 Task: Design visualizations for exploring advanced mathematical equations.
Action: Mouse moved to (127, 55)
Screenshot: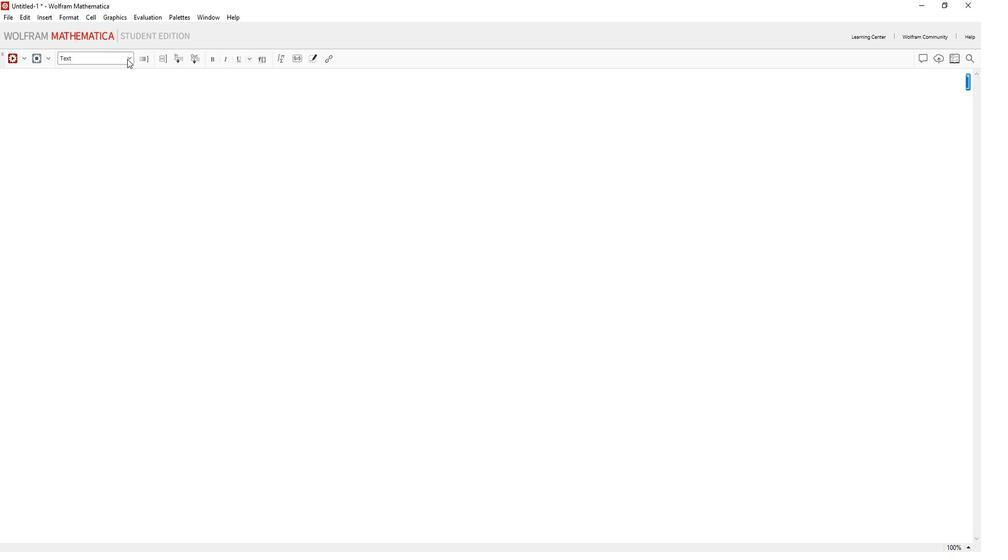
Action: Mouse pressed left at (127, 55)
Screenshot: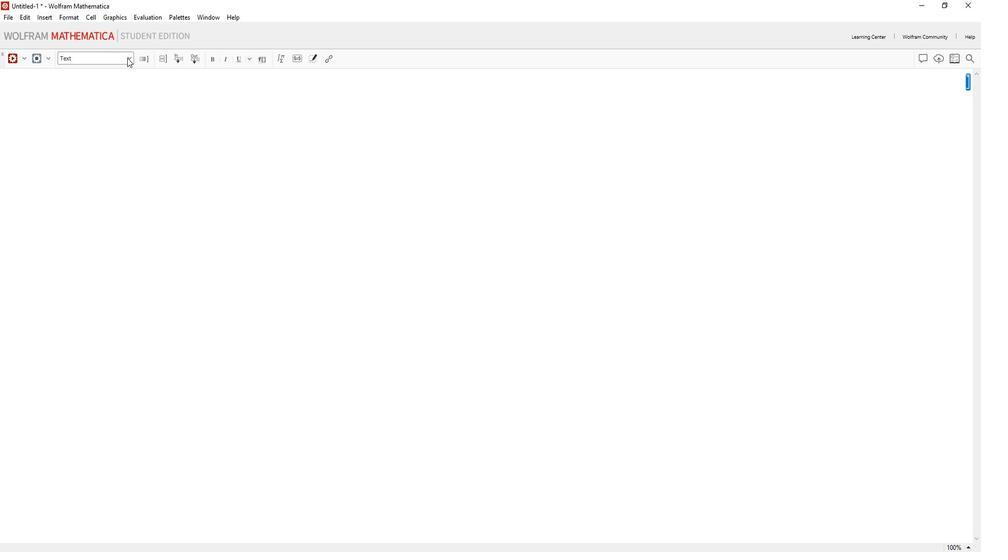 
Action: Mouse moved to (117, 84)
Screenshot: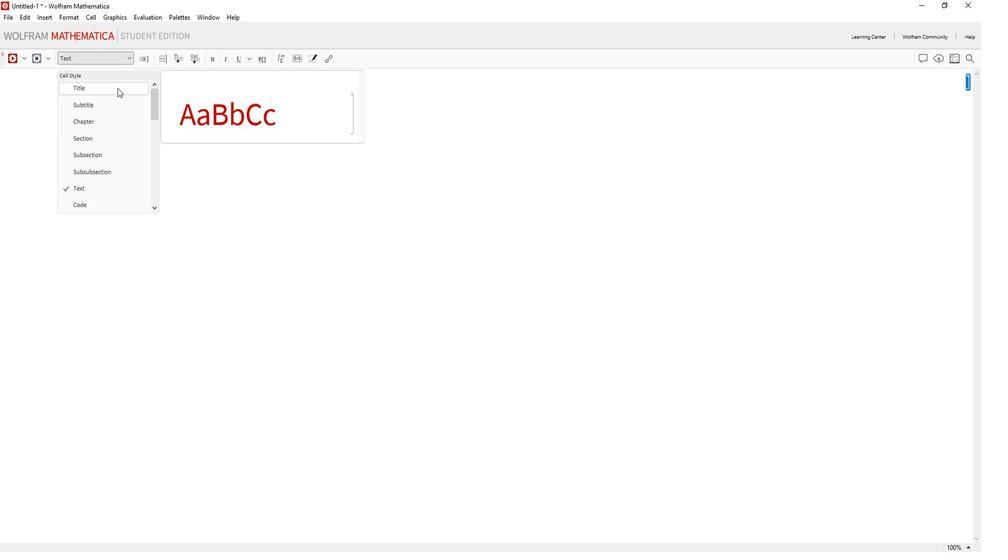 
Action: Mouse pressed left at (117, 84)
Screenshot: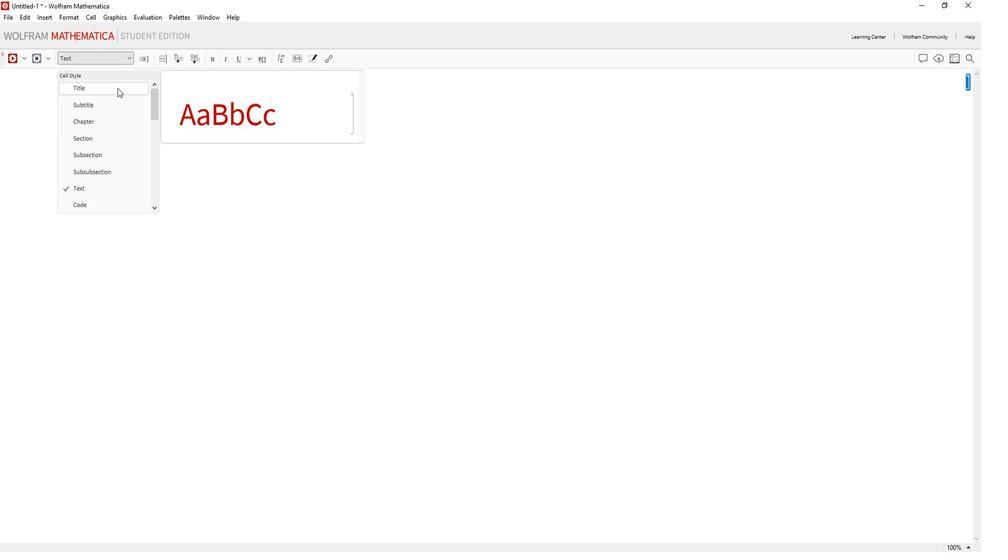 
Action: Mouse moved to (105, 84)
Screenshot: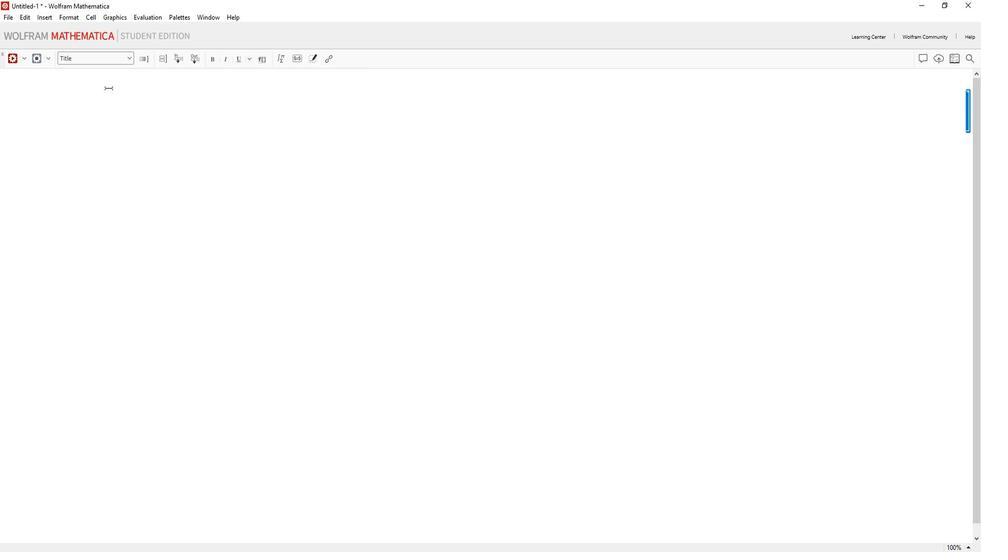 
Action: Mouse pressed left at (105, 84)
Screenshot: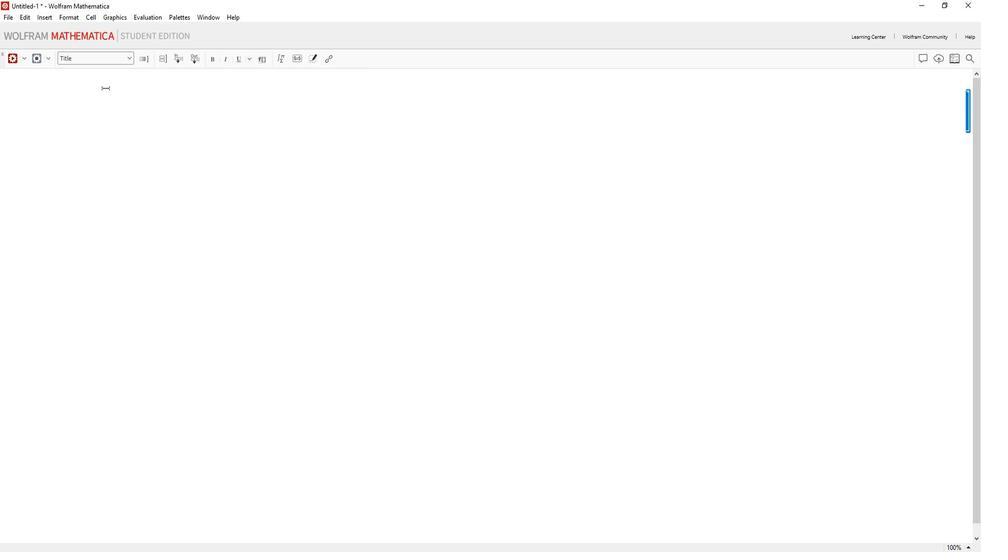 
Action: Mouse moved to (87, 90)
Screenshot: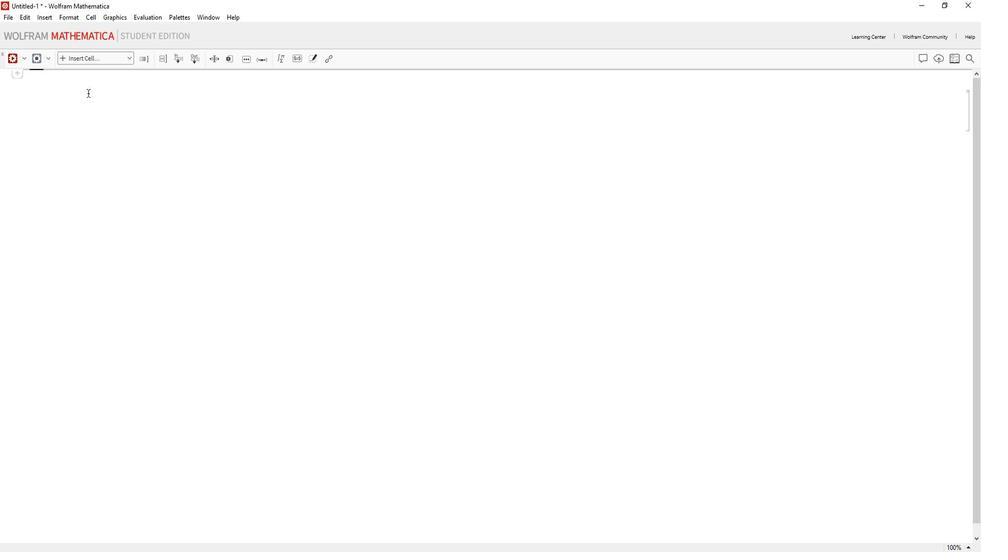 
Action: Mouse pressed left at (87, 90)
Screenshot: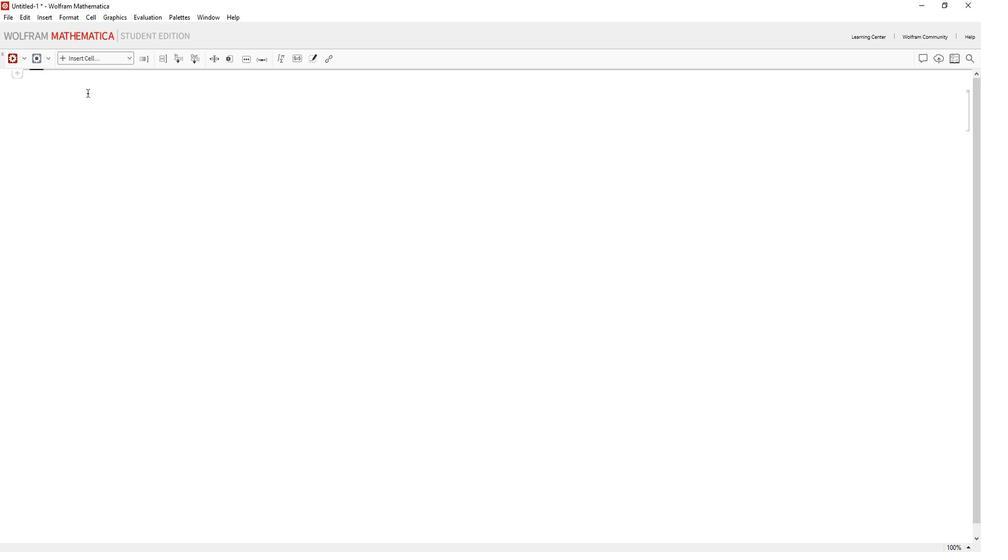 
Action: Key pressed v<Key.caps_lock>ISUALIZATIONS<Key.space>FOR<Key.space><Key.caps_lock>e<Key.caps_lock>XPLORING<Key.space><Key.caps_lock>a<Key.caps_lock>DVANCED<Key.space><Key.caps_lock>m<Key.caps_lock>ATHEMATICAL<Key.space><Key.caps_lock>e<Key.caps_lock>QUATIONS<Key.space>
Screenshot: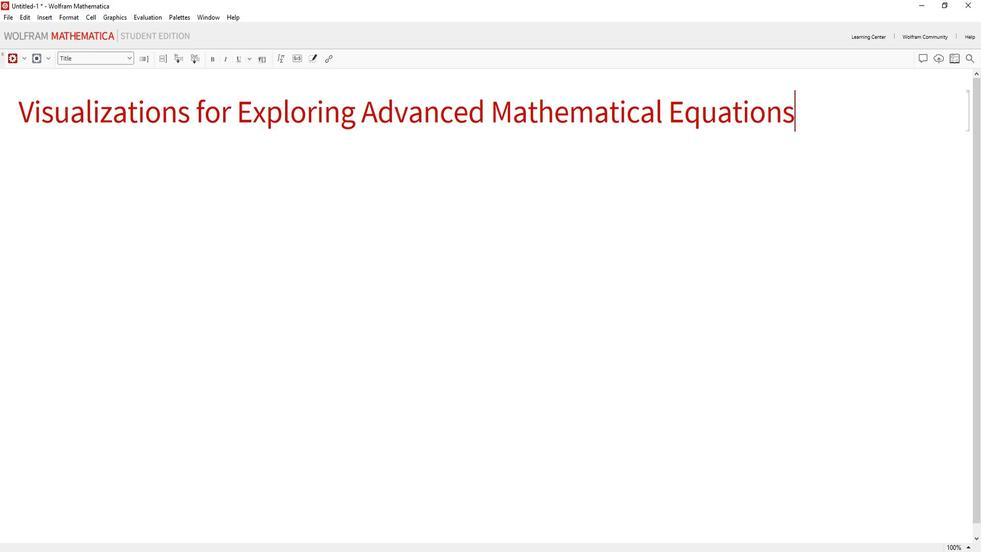 
Action: Mouse moved to (91, 160)
Screenshot: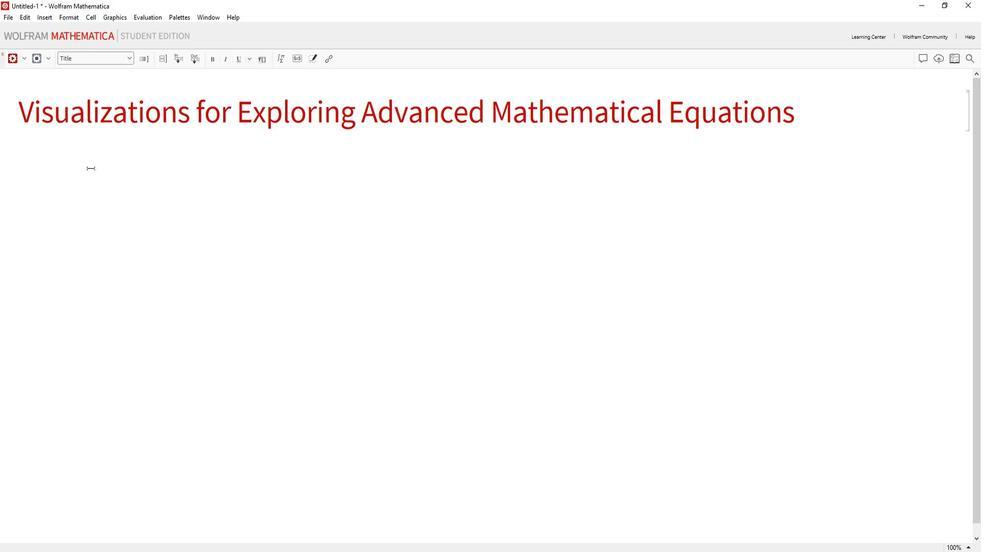 
Action: Mouse pressed left at (91, 160)
Screenshot: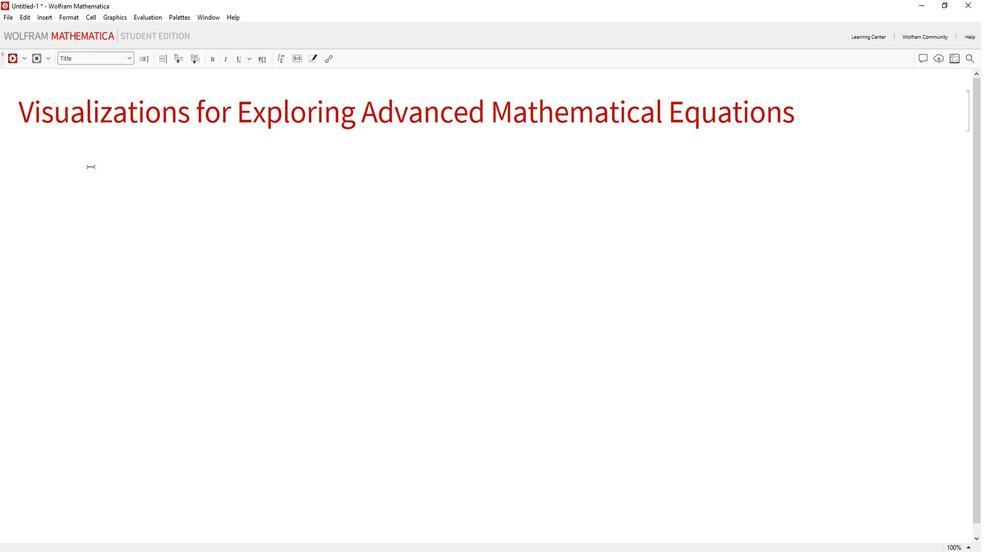 
Action: Mouse moved to (114, 55)
Screenshot: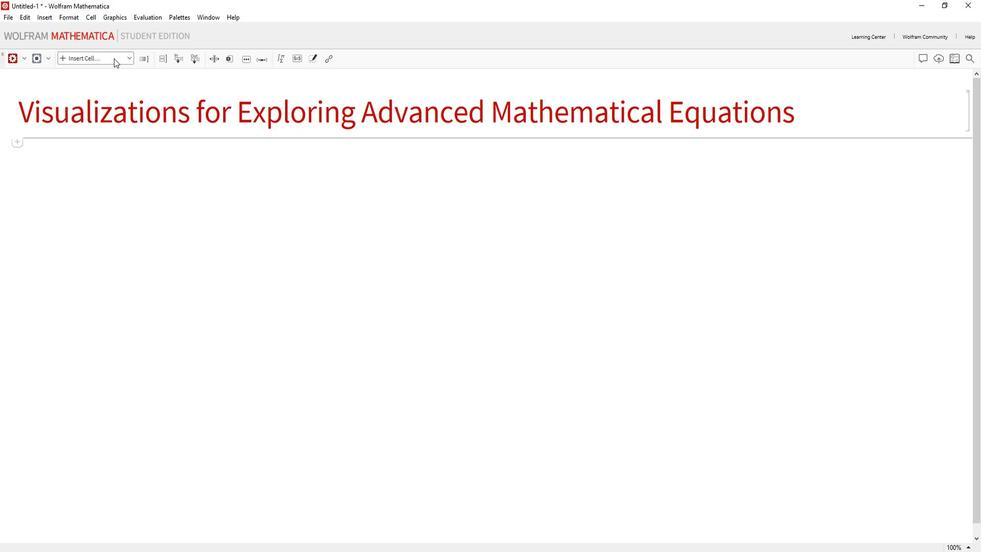 
Action: Mouse pressed left at (114, 55)
Screenshot: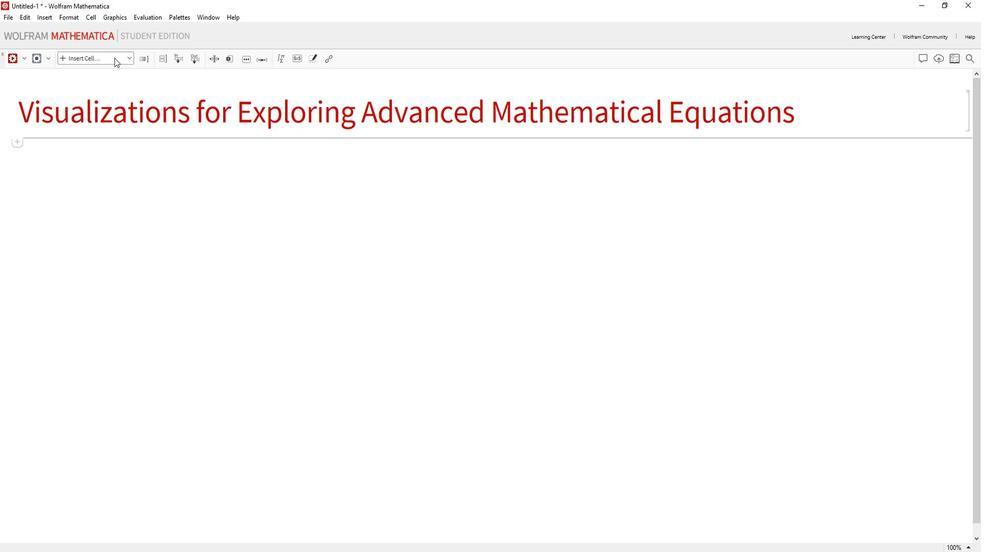 
Action: Mouse moved to (91, 191)
Screenshot: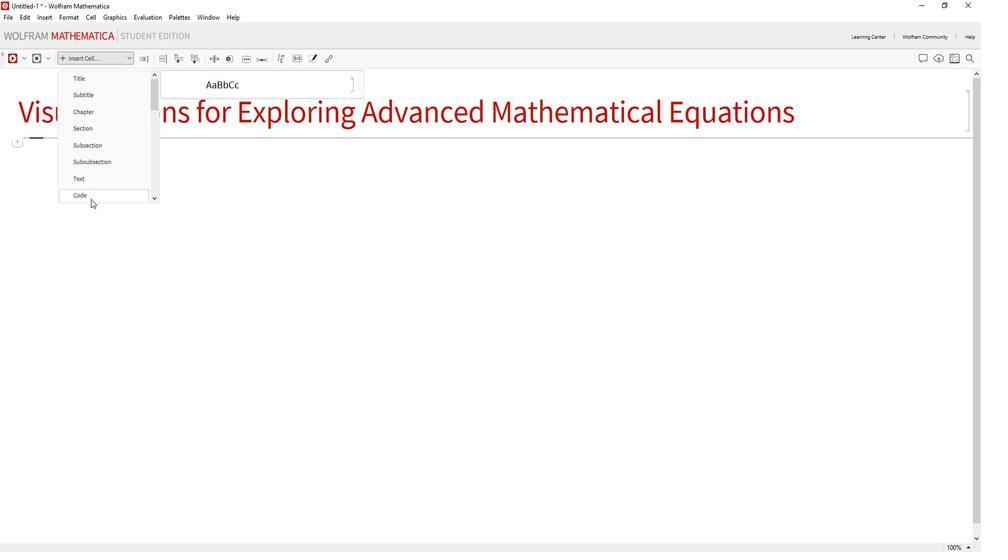 
Action: Mouse pressed left at (91, 191)
Screenshot: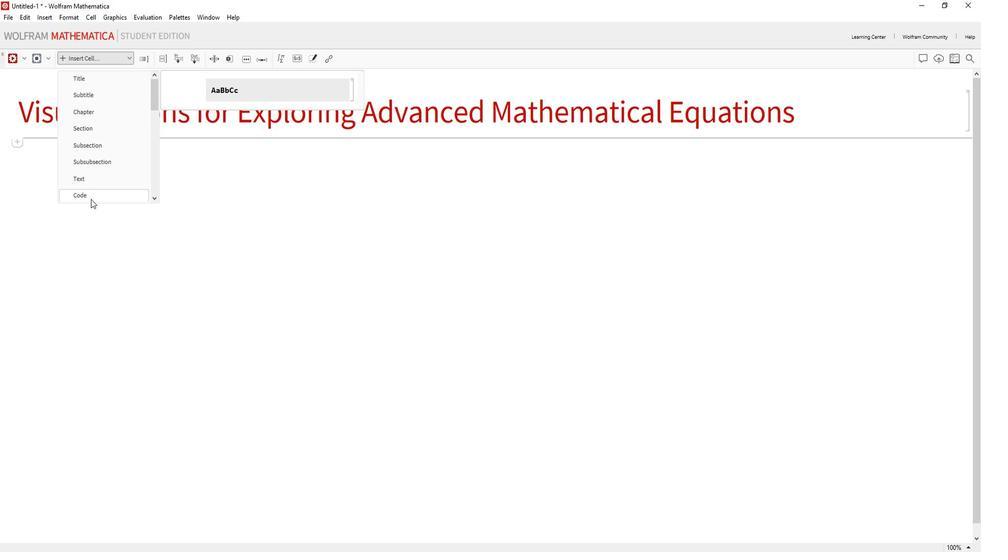 
Action: Mouse moved to (70, 147)
Screenshot: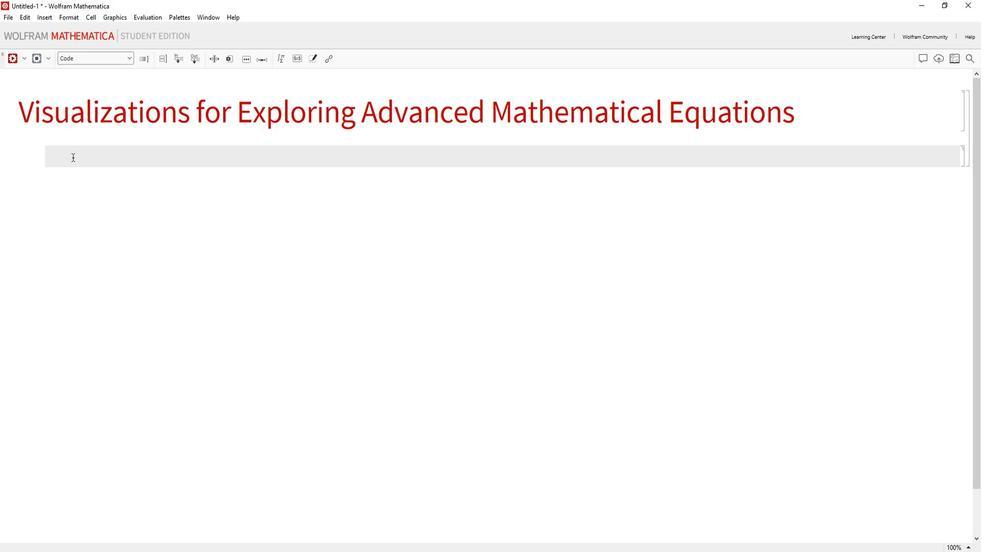 
Action: Key pressed <Key.caps_lock>p<Key.caps_lock>ARAMETRIC<Key.caps_lock>p<Key.caps_lock>LOT[<Key.shift_r>{<Key.caps_lock>s<Key.caps_lock>IN[T],<Key.space><Key.caps_lock>c<Key.caps_lock>OS[T]<Key.right>,<Key.space><Key.shift_r>{T,<Key.space>0,<Key.space>2<Key.space><Key.caps_lock>p<Key.caps_lock>I<Key.right>,<Key.space><Key.enter><Key.caps_lock>p<Key.caps_lock>LOT<Key.caps_lock>s<Key.caps_lock>TYLE<Key.space>-<Key.shift><Key.shift><Key.shift><Key.shift><Key.shift><Key.shift><Key.shift><Key.shift><Key.shift><Key.shift><Key.shift><Key.shift><Key.shift>><Key.space><Key.caps_lock>d<Key.caps_lock>IRECTIVE[<Key.caps_lock>t<Key.caps_lock>HICK,<Key.space><Key.caps_lock>r<Key.caps_lock>ED<Key.right>,<Key.enter><Key.caps_lock>a<Key.caps_lock>XES<Key.caps_lock>l<Key.caps_lock>ABEL<Key.space>-<Key.shift><Key.shift><Key.shift><Key.shift><Key.shift><Key.shift><Key.shift><Key.shift><Key.shift><Key.shift><Key.shift><Key.shift><Key.shift><Key.shift><Key.shift><Key.shift><Key.shift><Key.shift><Key.shift><Key.shift>><Key.space><Key.shift_r>{<Key.shift_r>"X<Key.shift_r>",<Key.space><Key.shift_r>"Y<Key.shift_r>"<Key.shift_r>},<Key.enter><Key.caps_lock>p<Key.caps_lock>LOT<Key.caps_lock>l<Key.caps_lock>ABEL<Key.space>-<Key.shift>><Key.space><Key.shift_r>"<Key.caps_lock>p<Key.caps_lock>ARAMETRIC<Key.space><Key.caps_lock>p<Key.caps_lock>LOT<Key.shift_r>:<Key.space><Key.shift_r>{<Key.caps_lock>s<Key.caps_lock>IN[T],<Key.space><Key.caps_lock>c<Key.caps_lock>OS[T]<Key.shift_r>}<Key.shift_r>"<Key.right><Key.enter><Key.caps_lock>c<Key.caps_lock>ONTOUR<Key.caps_lock>p<Key.caps_lock>LOT[<Key.caps_lock>s<Key.caps_lock>IN[X<Key.shift>^2<Key.space><Key.shift>+<Key.space>Y<Key.shift>^2],<Key.space><Key.shift_r>{X,<Key.space>-3,<Key.space>3<Key.shift_r>},<Key.space><Key.shift_r>{Y,<Key.space>-3,<Key.space>3<Key.shift_r>},<Key.enter><Key.caps_lock>c<Key.caps_lock>ONTOUR<Key.caps_lock>s<Key.caps_lock>HADING<Key.space>-<Key.shift><Key.shift>><Key.space><Key.caps_lock>f<Key.caps_lock>ALSE,<Key.enter><Key.caps_lock>c<Key.caps_lock>ONTOUR<Key.space>-<Key.shift>><Key.space><Key.shift_r>"<Key.caps_lock>r<Key.caps_lock>AINBOW<Key.shift_r>",<Key.enter><Key.caps_lock>p<Key.caps_lock>LOT<Key.caps_lock>l<Key.caps_lock>EGENDS<Key.space>-<Key.shift><Key.shift>><Key.space><Key.caps_lock>a<Key.caps_lock>UTOMATIC,<Key.enter><Key.caps_lock>p<Key.caps_lock>LOT<Key.caps_lock>l<Key.caps_lock>ABEL<Key.space>-<Key.shift>><Key.space><Key.shift_r>"<Key.caps_lock>c<Key.caps_lock>ONTOUR<Key.space><Key.caps_lock>p<Key.caps_lock>LOT<Key.shift_r>:<Key.space><Key.caps_lock>s<Key.caps_lock>IN[X<Key.shift>^2<Key.space><Key.shift>+<Key.space>Y<Key.shift>^2]<Key.shift_r>"]<Key.enter><Key.caps_lock>p<Key.caps_lock>LOT3<Key.caps_lock>d[<Key.caps_lock>S<Key.caps_lock>in[<Key.backspace><Key.backspace><Key.backspace><Key.backspace>s<Key.caps_lock>IN[X<Key.space><Key.shift>+<Key.space>Y<Key.shift>^2],<Key.space><Key.shift_r><Key.shift_r><Key.shift_r><Key.shift_r>{X,<Key.space>-3,<Key.space>3<Key.shift_r>},<Key.space><Key.shift_r><Key.shift_r>{Y,<Key.space>0<Key.backspace>-2,<Key.space>2<Key.shift_r>]]<Key.backspace><Key.backspace><Key.right>,<Key.enter><Key.caps_lock>m<Key.caps_lock>ESH<Key.caps_lock>f<Key.caps_lock>UNCTIONS<Key.space>-<Key.shift><Key.shift><Key.shift><Key.shift><Key.shift><Key.shift><Key.shift><Key.shift>><Key.space><Key.shift_r>{<Key.shift>#3<Key.space><Key.shift>&<Key.shift_r>},<Key.enter><Key.caps_lock>m<Key.caps_lock>ESH<Key.caps_lock>s<Key.caps_lock>TYLE<Key.space><Key.shift>-<Key.shift>><Key.space><Key.shift_r><Key.shift_r><Key.shift_r><Key.shift_r><Key.shift_r><Key.shift_r><Key.shift_r>{<Key.shift_r>{<Key.caps_lock>t<Key.caps_lock>HICK,<Key.space><Key.caps_lock>r<Key.caps_lock>ED<Key.right><Key.right>,<Key.enter><Key.caps_lock>c<Key.caps_lock>OLOR<Key.caps_lock>f<Key.caps_lock>UNCTION<Key.space>-<Key.shift>><Key.space><Key.shift_r>"<Key.caps_lock>t<Key.caps_lock>EMPERATURE<Key.caps_lock>m<Key.caps_lock>AP<Key.shift_r>",<Key.enter><Key.caps_lock>p<Key.caps_lock>LOT<Key.caps_lock>l<Key.caps_lock>ABEL<Key.space><Key.shift>-<Key.shift>><Key.space><Key.shift_r>"3<Key.caps_lock>d<Key.space>p<Key.caps_lock>L<Key.caps_lock>ot<Key.shift_r>:<Key.space><Key.caps_lock>S<Key.backspace><Key.caps_lock>s<Key.caps_lock>IN[X<Key.space><Key.shift>+<Key.space>Y<Key.shift>^2]<Key.shift_r>"]<Key.enter><Key.caps_lock>v<Key.caps_lock>ECTOR<Key.caps_lock>p<Key.caps_lock>LOT[<Key.shift_r>{Y,<Key.space>-X<Key.shift_r>},<Key.space><Key.shift_r>{X,<Key.space>-3,<Key.space>3<Key.shift_r>},<Key.space><Key.shift_r>{Y,<Key.space>-3,<Key.space>3<Key.shift_r>},<Key.enter><Key.caps_lock>v<Key.caps_lock>ECTOR<Key.caps_lock>s<Key.caps_lock>TYLE<Key.space>-<Key.shift>><Key.space><Key.caps_lock>r<Key.caps_lock>ED,<Key.space><Key.enter><Key.caps_lock>v<Key.caps_lock>ECTOR<Key.caps_lock>s<Key.caps_lock>CALE<Key.space>-<Key.shift>><Key.space><Key.caps_lock>s<Key.caps_lock>MALL,<Key.space><Key.enter><Key.caps_lock>v<Key.caps_lock>ECTOR<Key.caps_lock>p<Key.caps_lock>OINT<Key.space>-<Key.shift>><Key.space>15,<Key.space><Key.enter><Key.caps_lock>p<Key.caps_lock>LOT<Key.caps_lock>l<Key.caps_lock>ABEL<Key.space>-<Key.shift>><Key.space><Key.shift_r>"<Key.caps_lock>v<Key.caps_lock>ECTOR<Key.space><Key.caps_lock>p<Key.caps_lock>LOT<Key.shift_r>:<Key.space><Key.shift_r>{Y,<Key.space>-X<Key.shift_r>}<Key.shift_r>"]<Key.space>
Screenshot: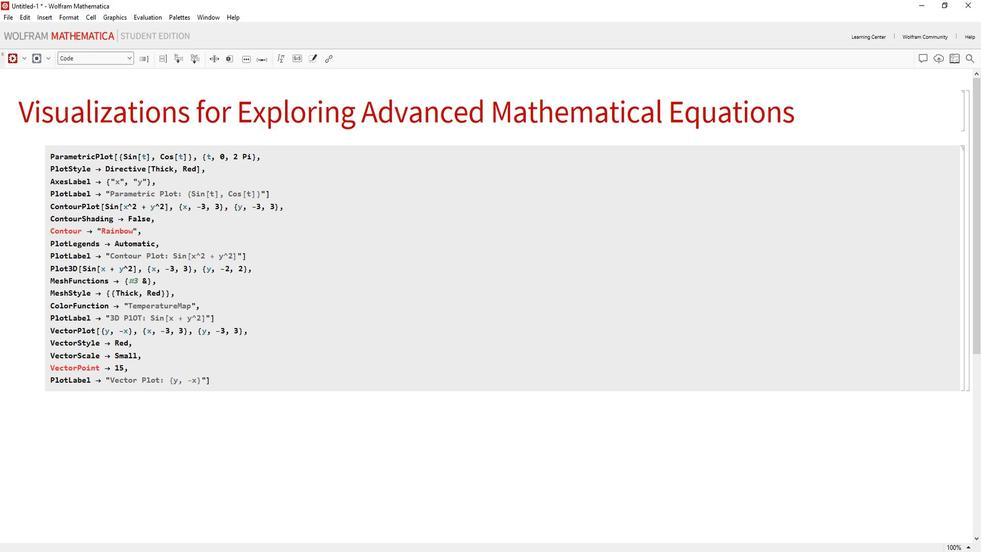 
Action: Mouse moved to (157, 214)
Screenshot: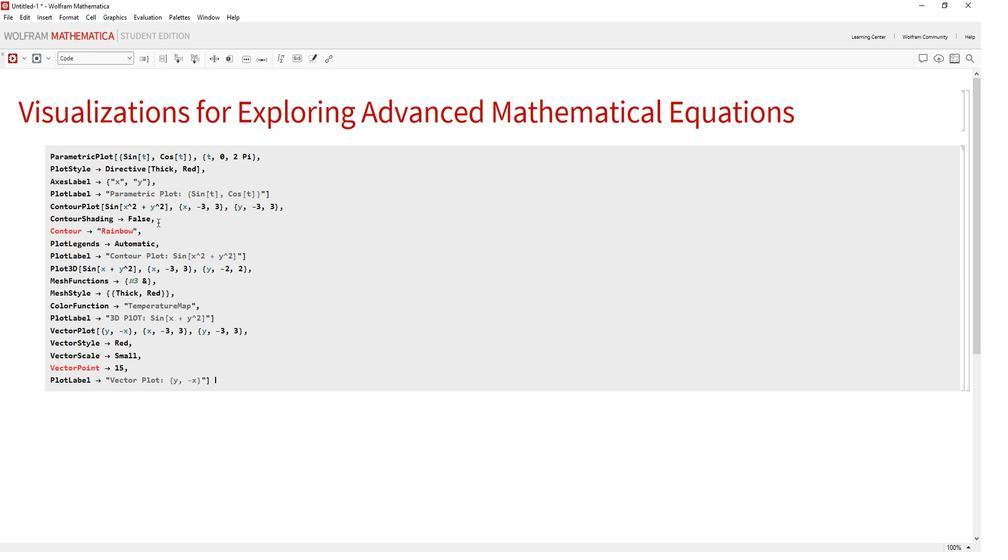 
Action: Mouse pressed left at (157, 214)
Screenshot: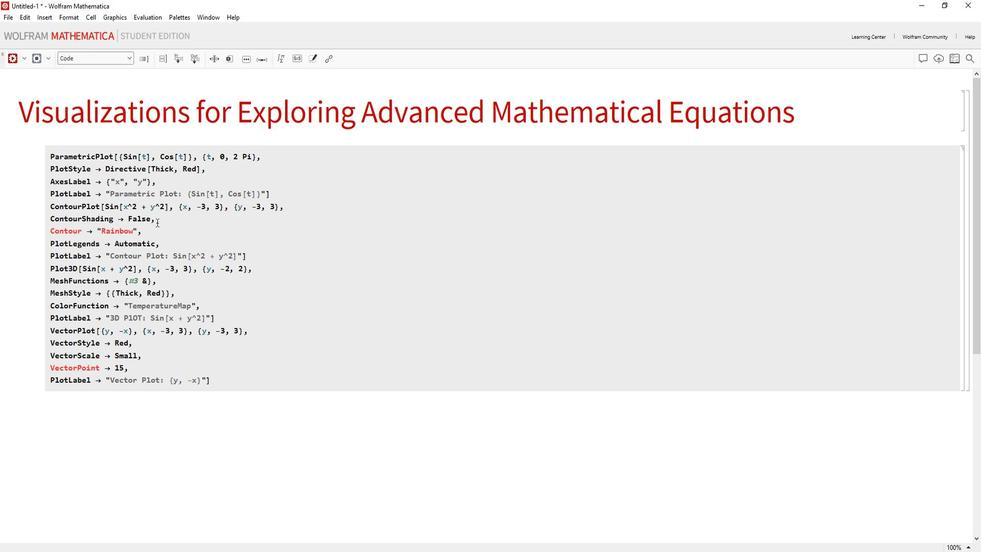 
Action: Mouse moved to (157, 214)
Screenshot: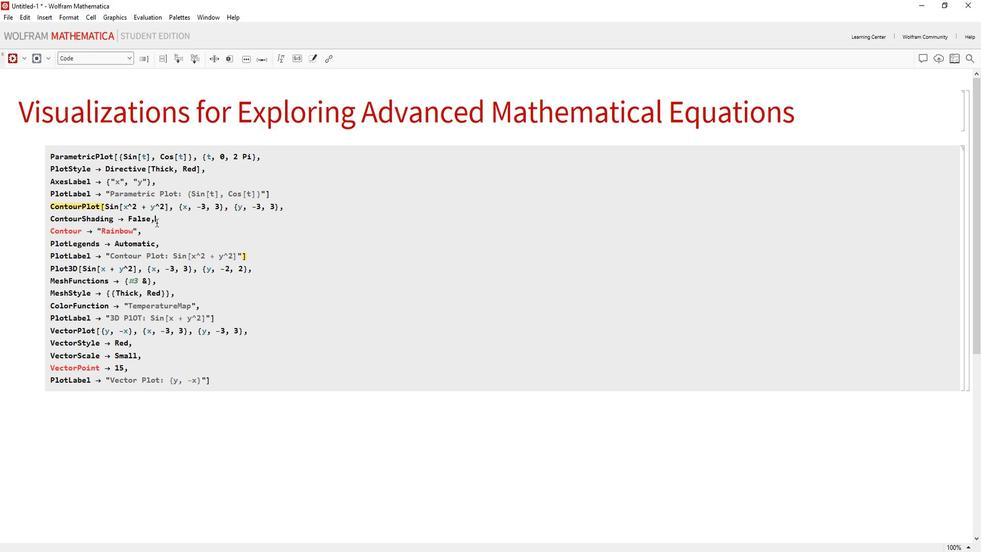 
Action: Key pressed <Key.enter><Key.caps_lock>c<Key.caps_lock>OUNTER<Key.backspace><Key.backspace>OURS<Key.space>-<Key.shift>><Key.space>20,
Screenshot: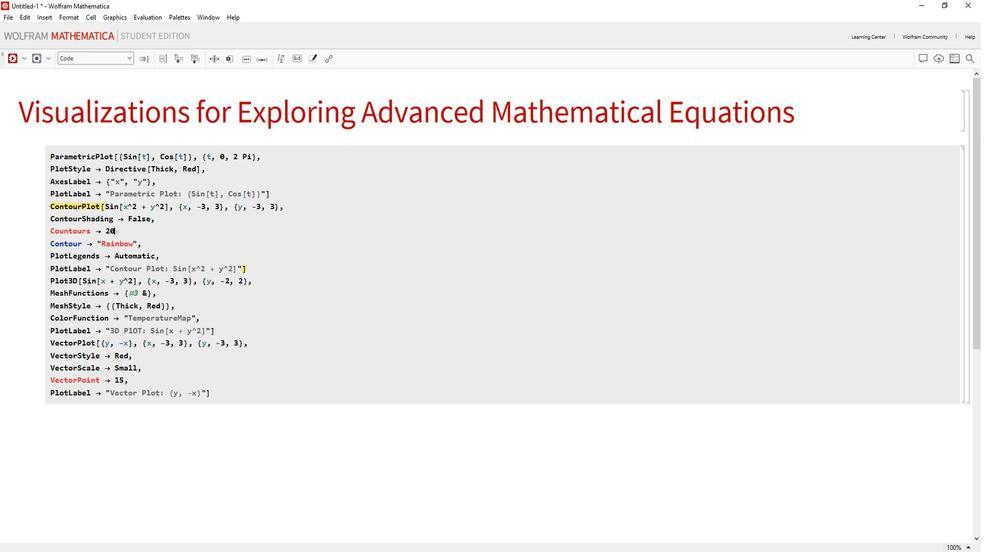 
Action: Mouse moved to (64, 223)
Screenshot: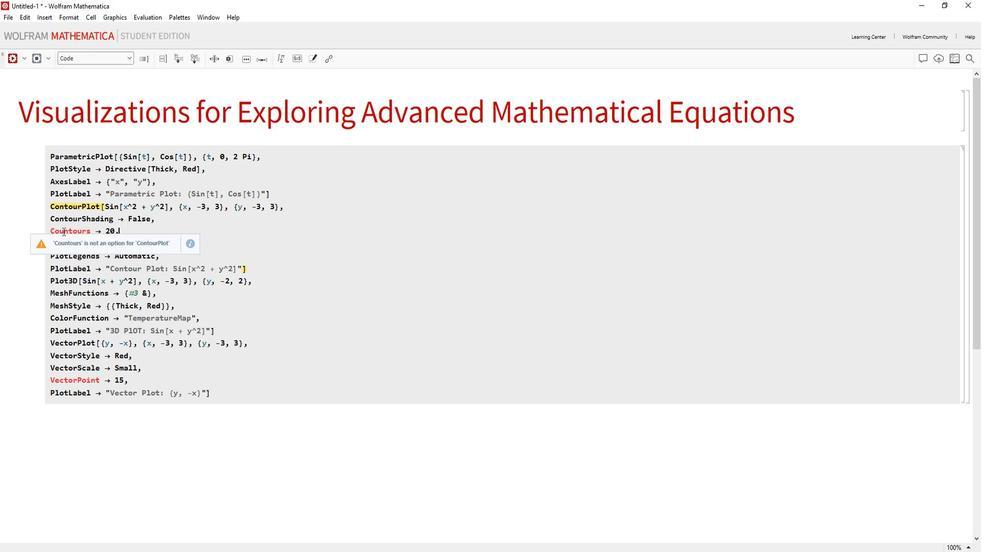 
Action: Mouse pressed left at (64, 223)
Screenshot: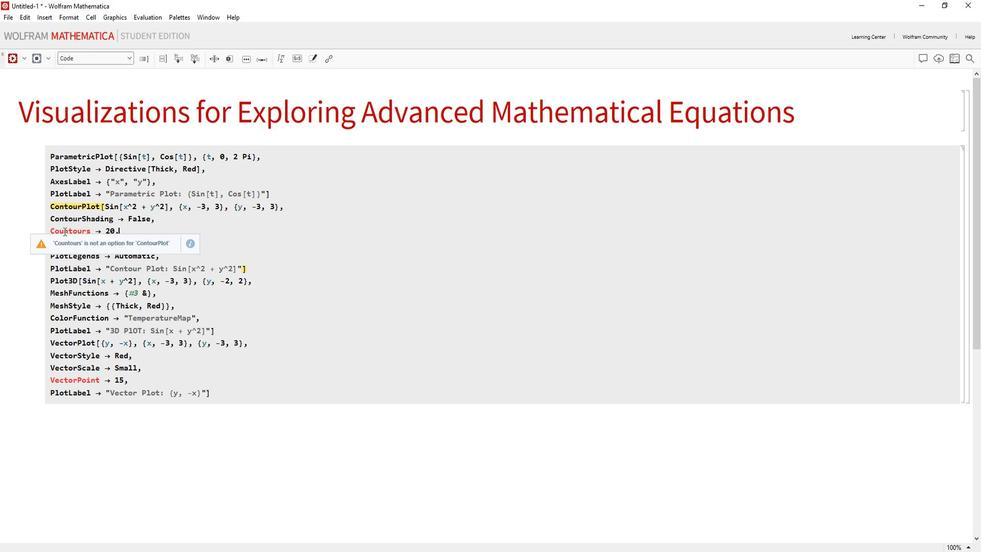 
Action: Mouse moved to (64, 223)
Screenshot: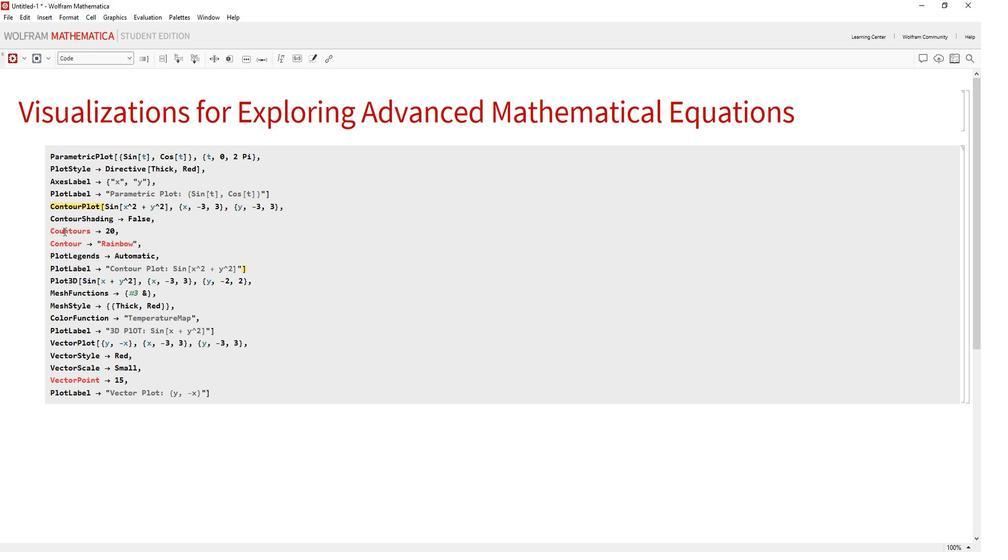 
Action: Key pressed <Key.backspace>
Screenshot: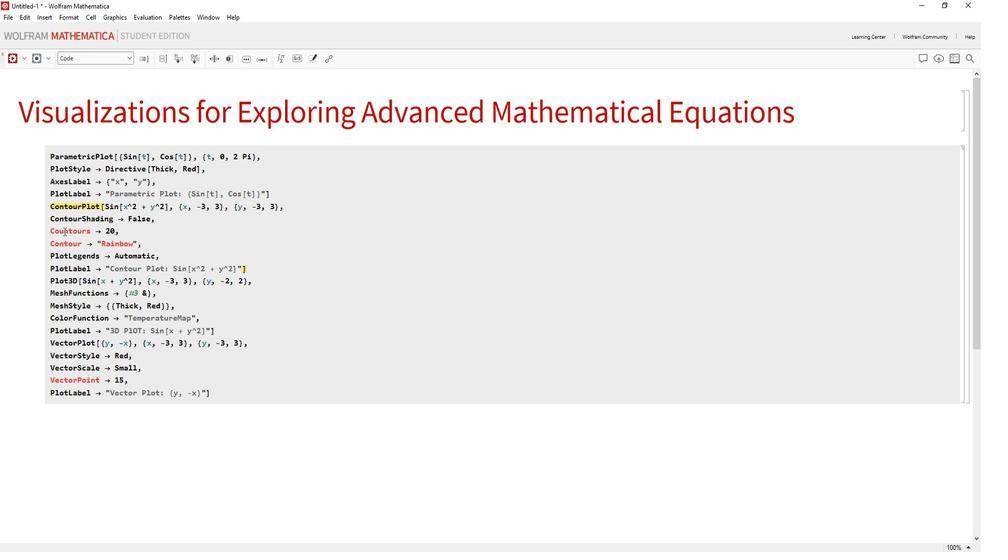 
Action: Mouse moved to (83, 235)
Screenshot: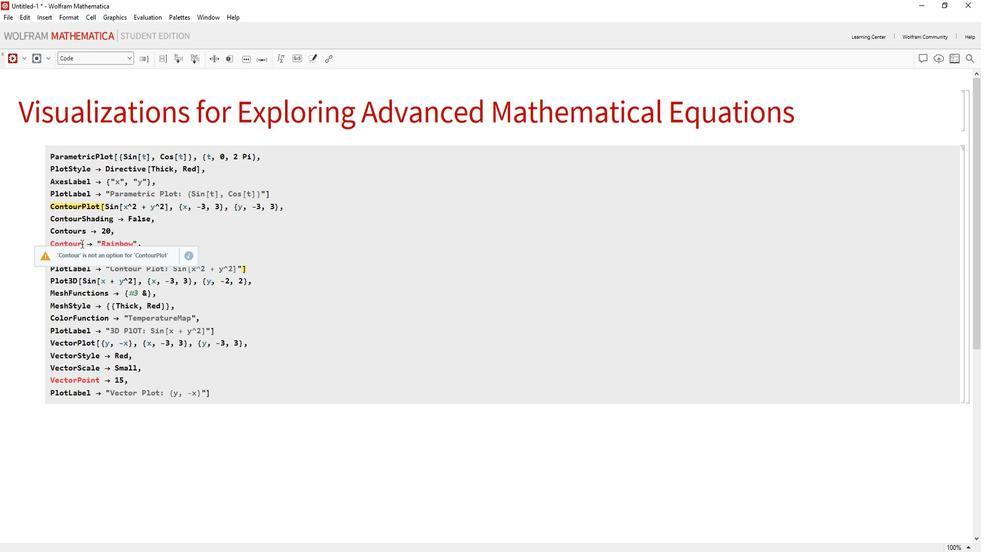 
Action: Mouse pressed left at (83, 235)
Screenshot: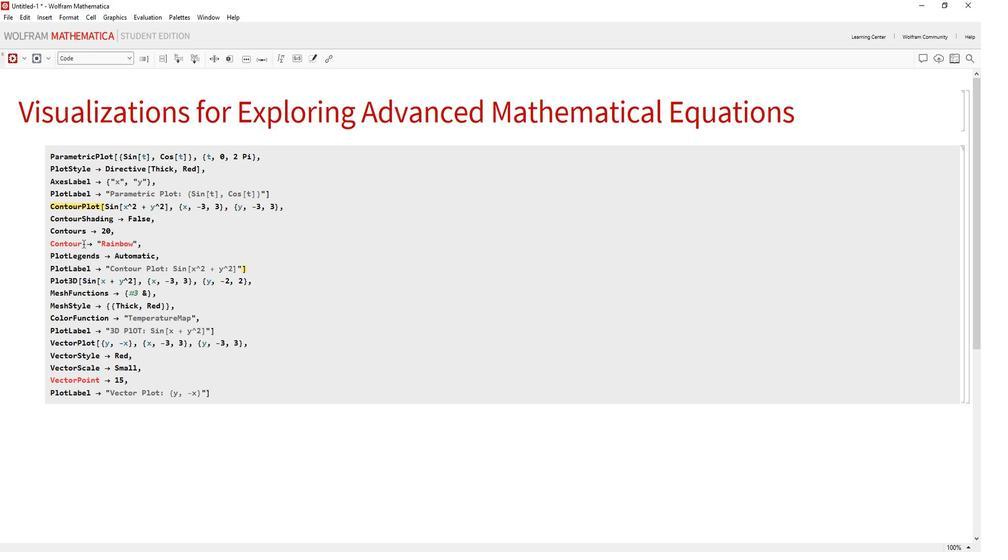 
Action: Key pressed <Key.backspace><Key.backspace><Key.backspace><Key.backspace><Key.backspace>LOR<Key.caps_lock>f<Key.caps_lock>UNCTION
Screenshot: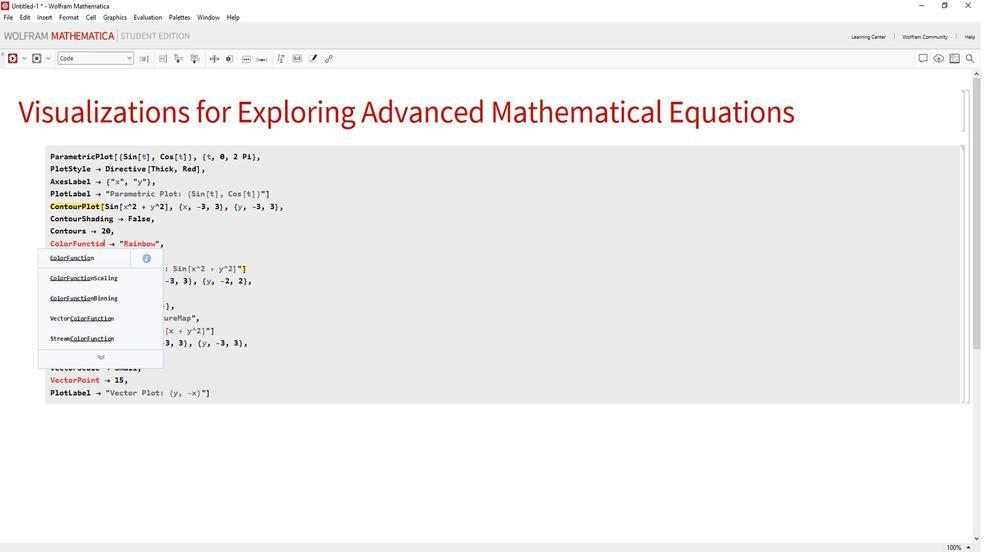 
Action: Mouse moved to (180, 237)
Screenshot: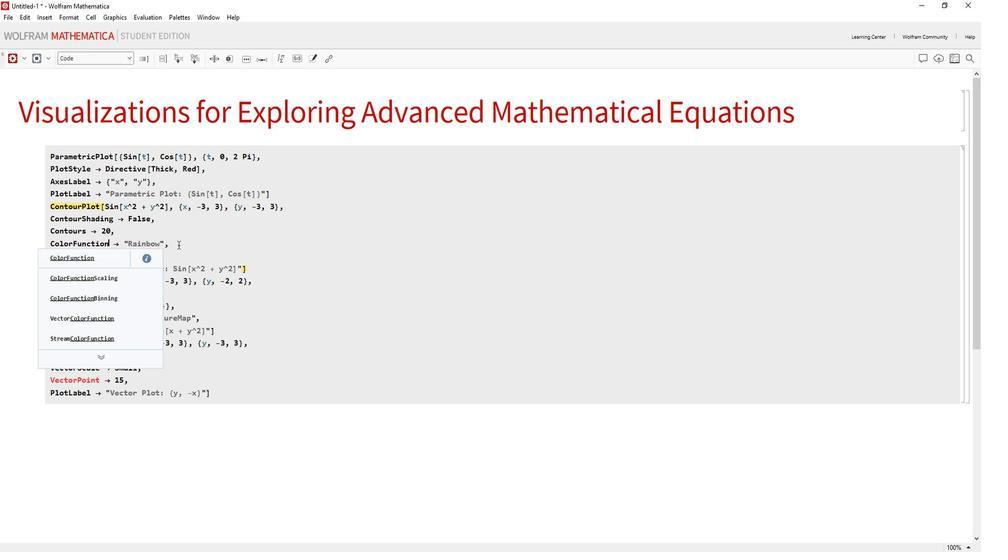
Action: Mouse pressed left at (180, 237)
Screenshot: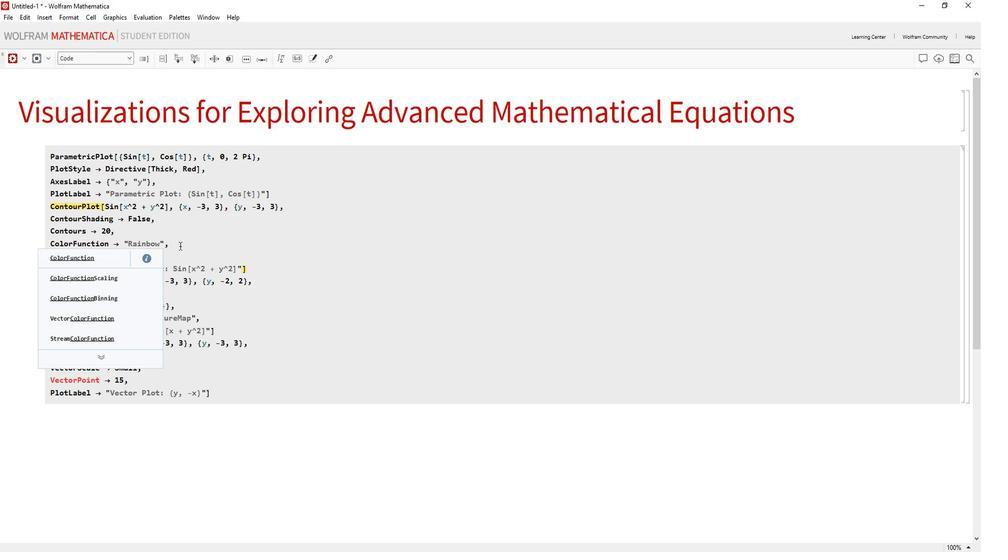 
Action: Mouse moved to (102, 365)
Screenshot: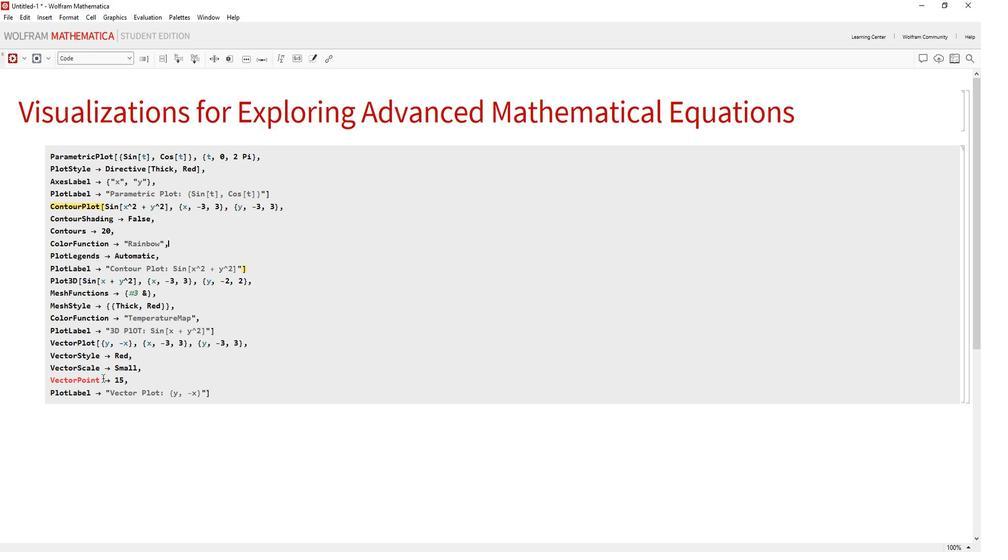 
Action: Mouse pressed left at (102, 365)
Screenshot: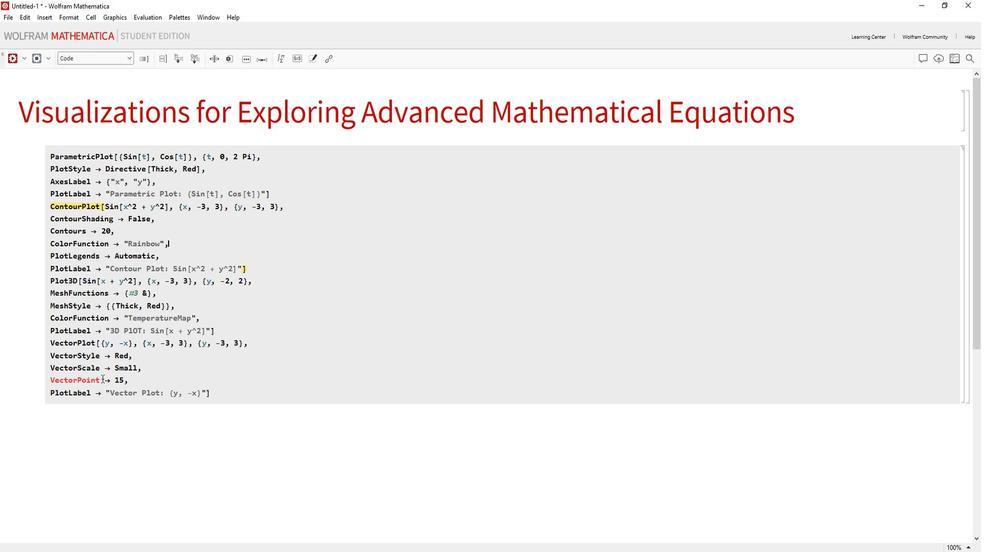
Action: Mouse moved to (103, 366)
Screenshot: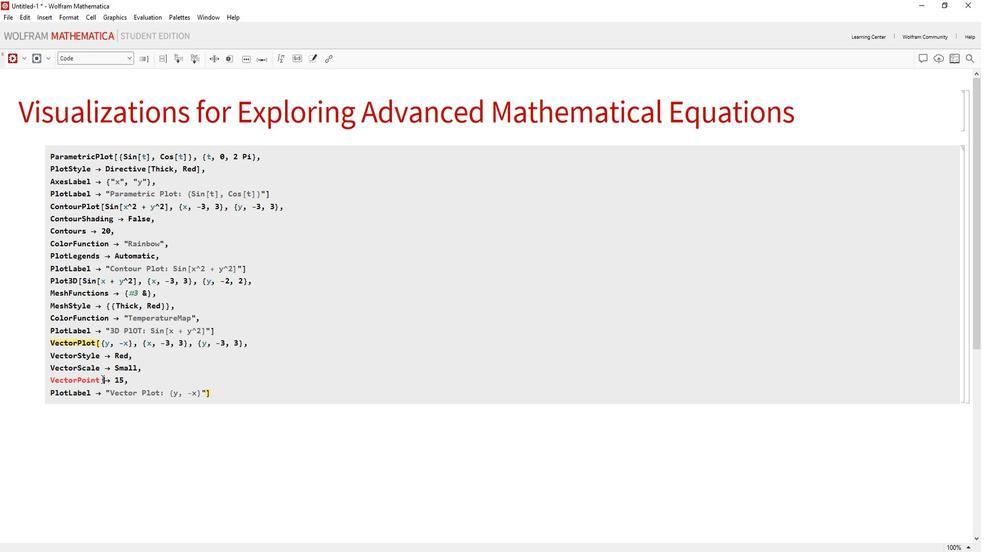 
Action: Key pressed <Key.backspace>S<Key.space>
Screenshot: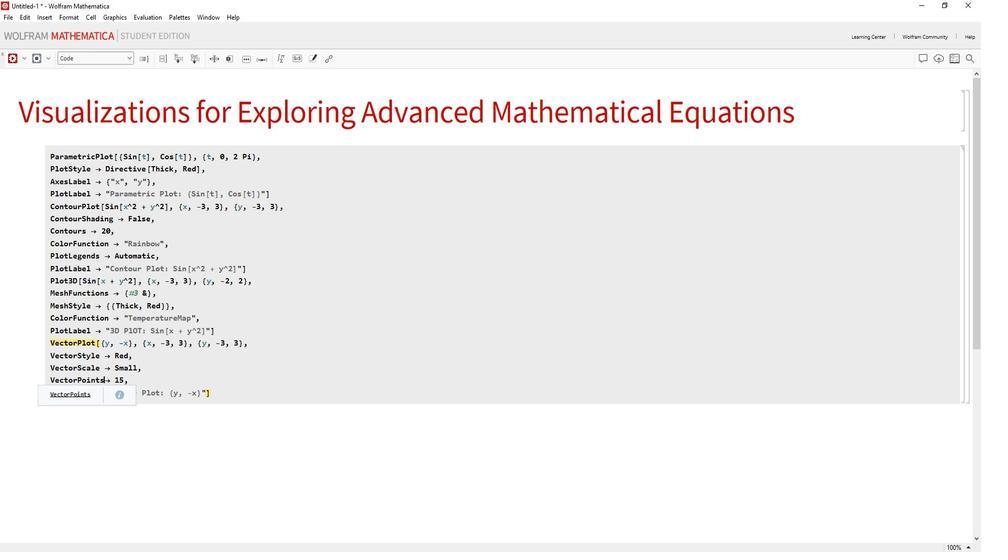 
Action: Mouse moved to (142, 368)
Screenshot: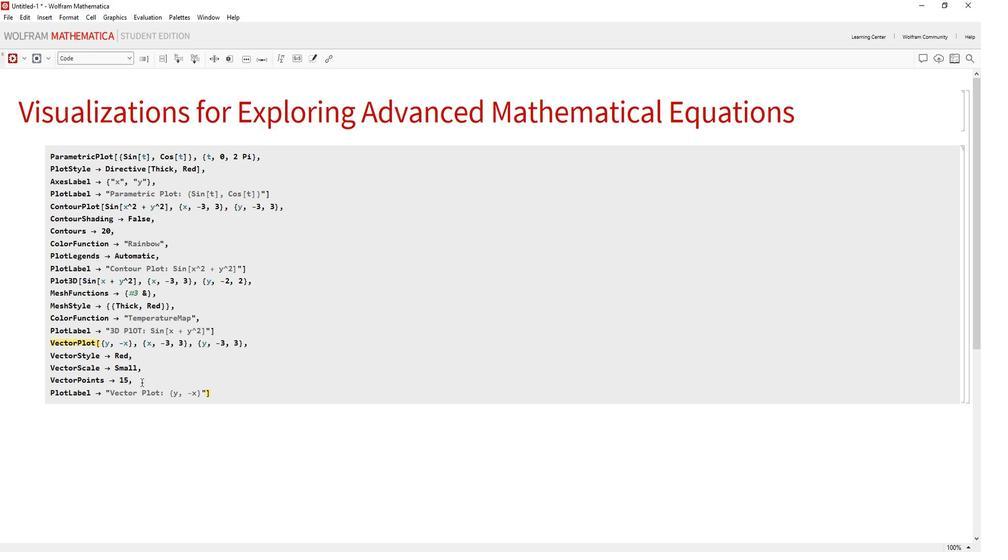
Action: Mouse pressed left at (142, 368)
Screenshot: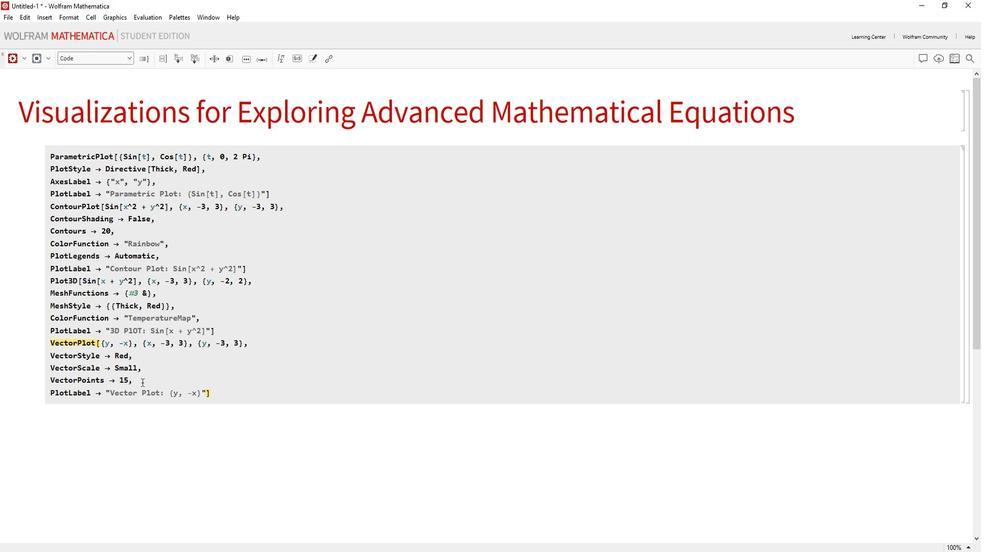 
Action: Mouse moved to (218, 377)
Screenshot: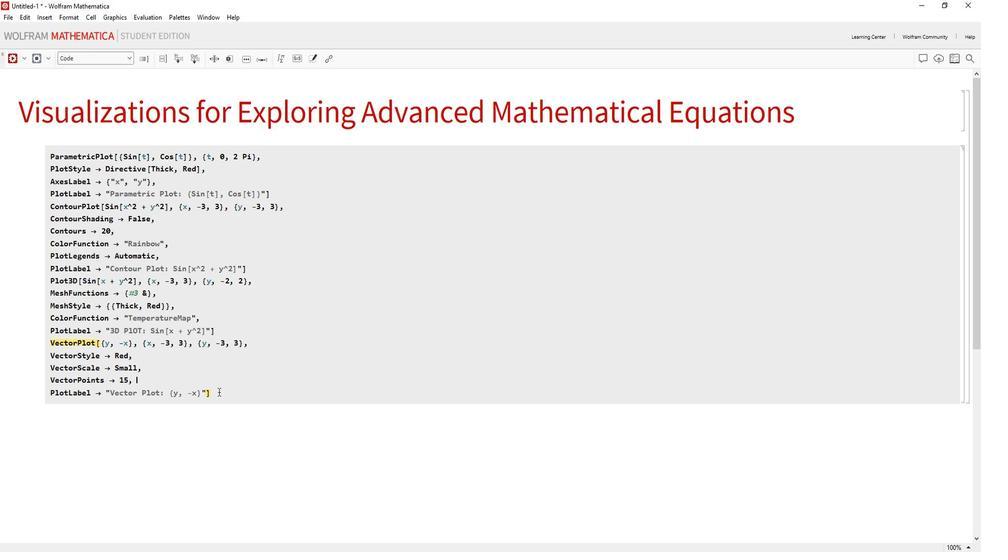 
Action: Mouse pressed left at (218, 377)
Screenshot: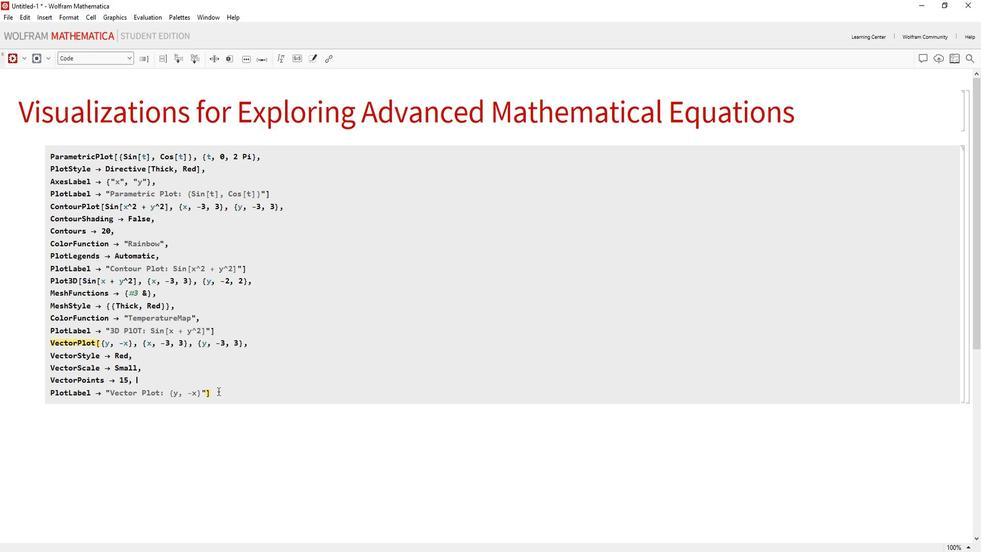 
Action: Mouse moved to (12, 54)
Screenshot: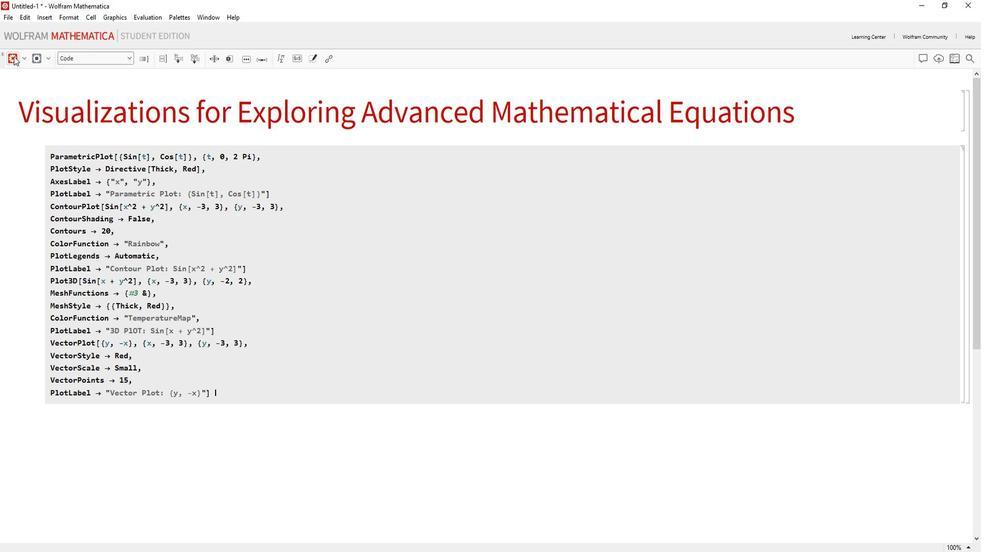 
Action: Mouse pressed left at (12, 54)
Screenshot: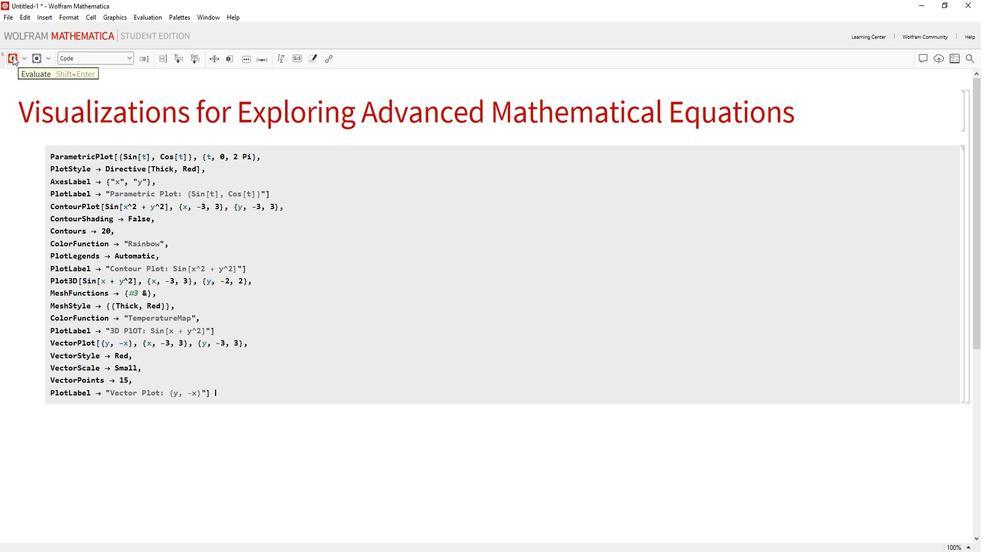 
Action: Mouse moved to (463, 278)
Screenshot: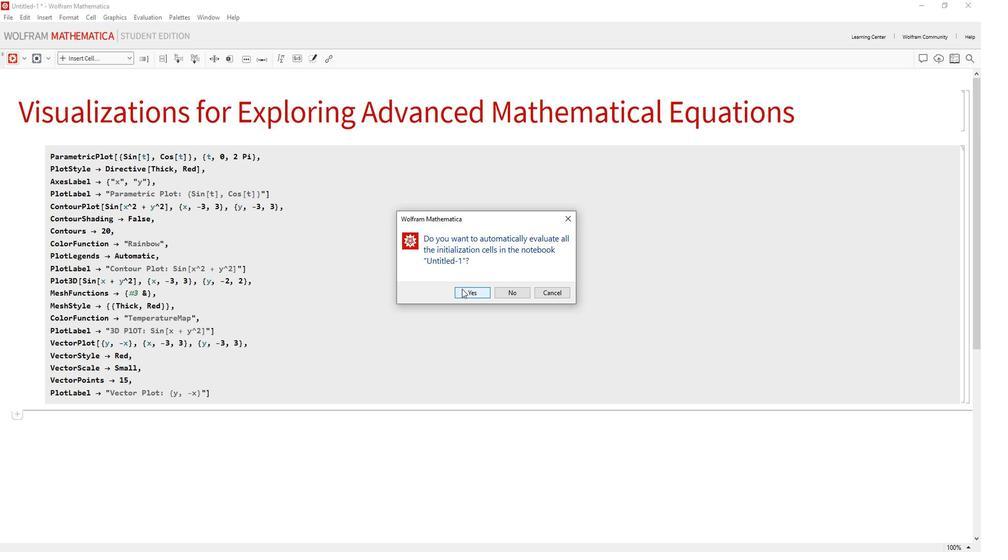 
Action: Mouse pressed left at (463, 278)
Screenshot: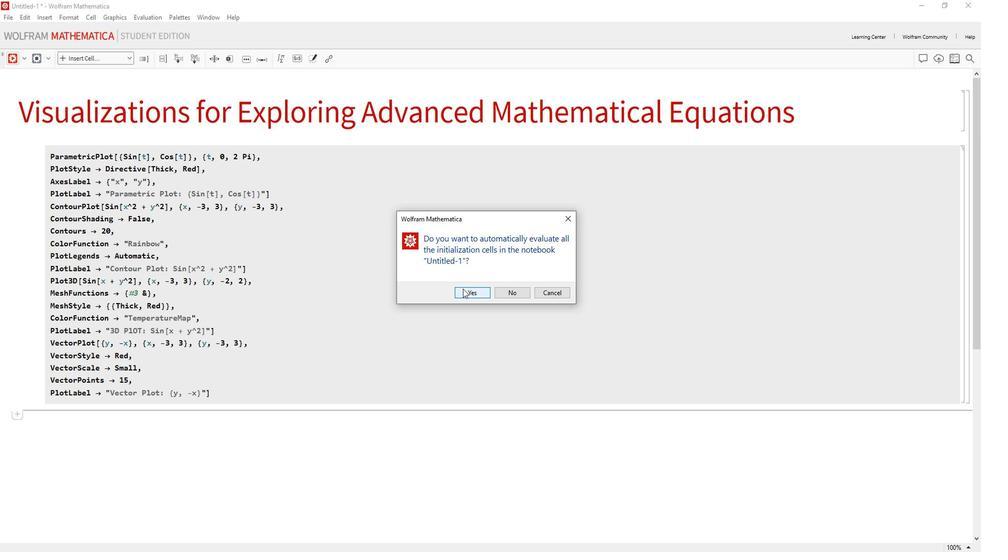
Action: Mouse moved to (433, 310)
Screenshot: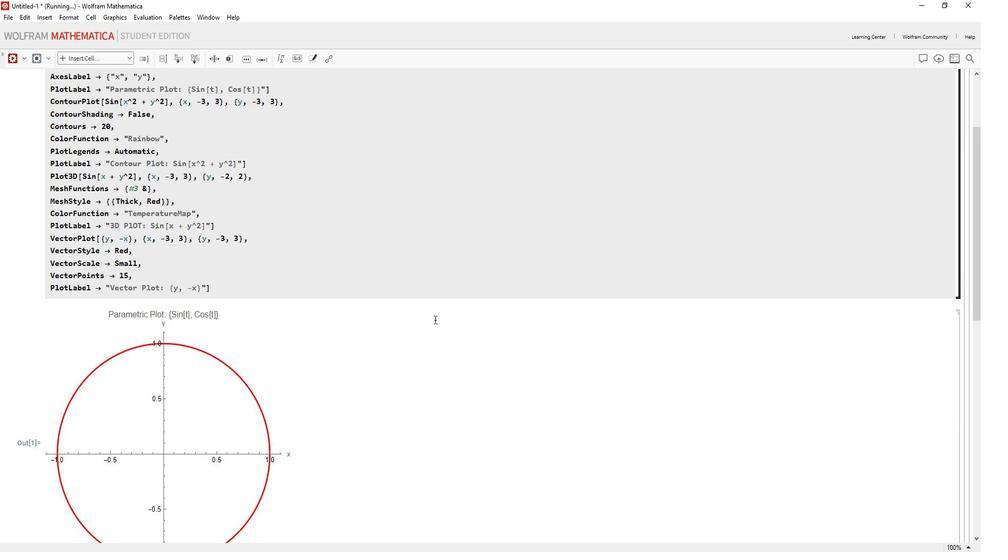 
Action: Mouse scrolled (433, 309) with delta (0, 0)
Screenshot: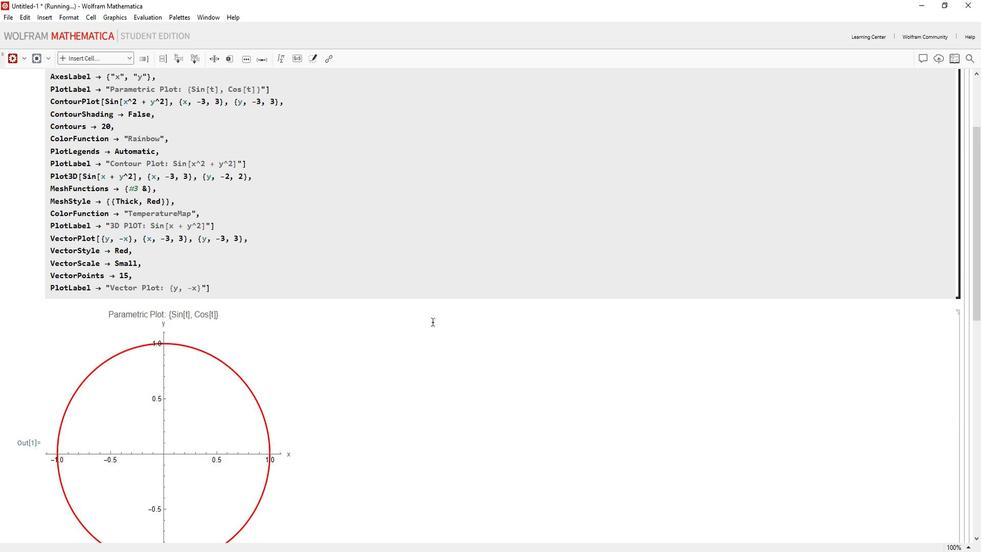 
Action: Mouse moved to (433, 310)
Screenshot: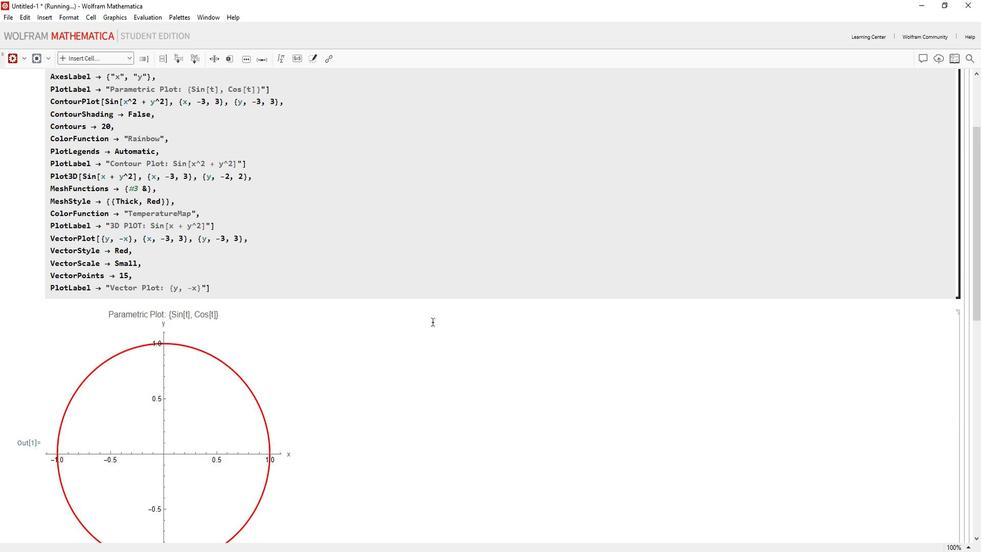
Action: Mouse scrolled (433, 310) with delta (0, 0)
Screenshot: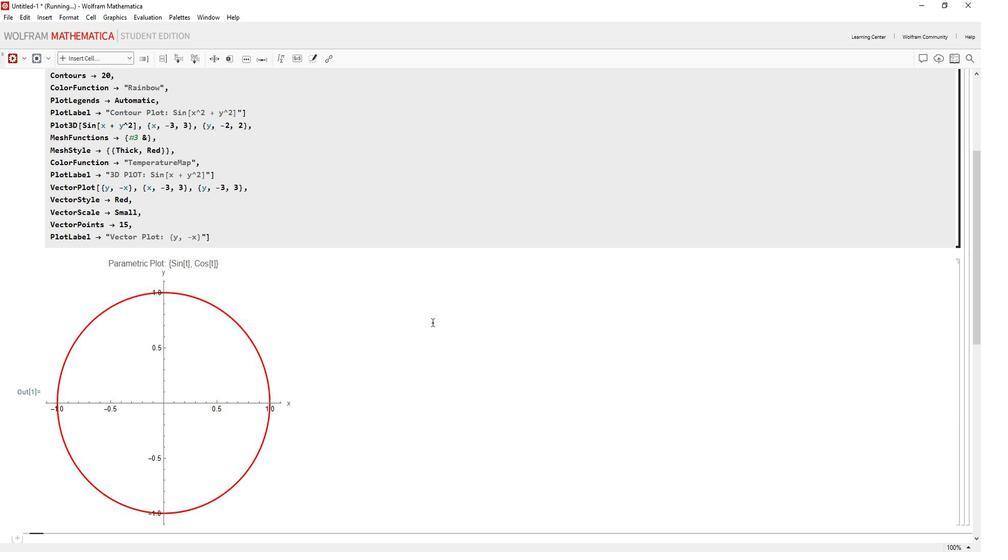 
Action: Mouse scrolled (433, 310) with delta (0, 0)
Screenshot: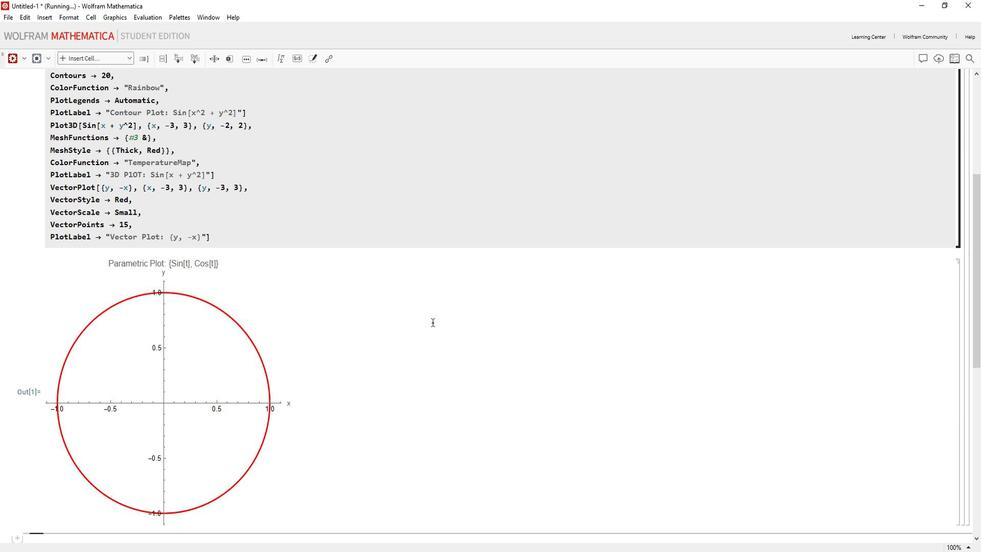 
Action: Mouse scrolled (433, 310) with delta (0, 0)
Screenshot: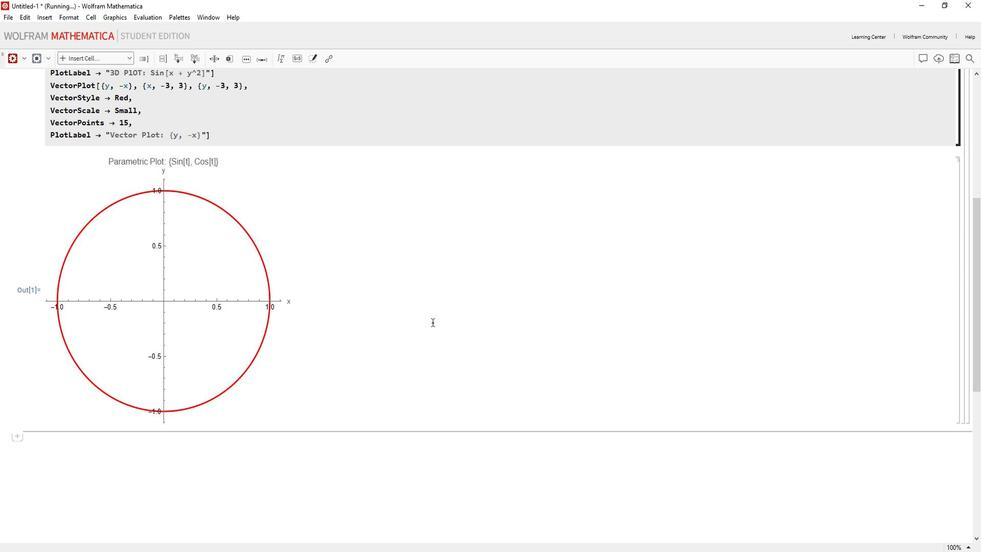 
Action: Mouse scrolled (433, 310) with delta (0, 0)
Screenshot: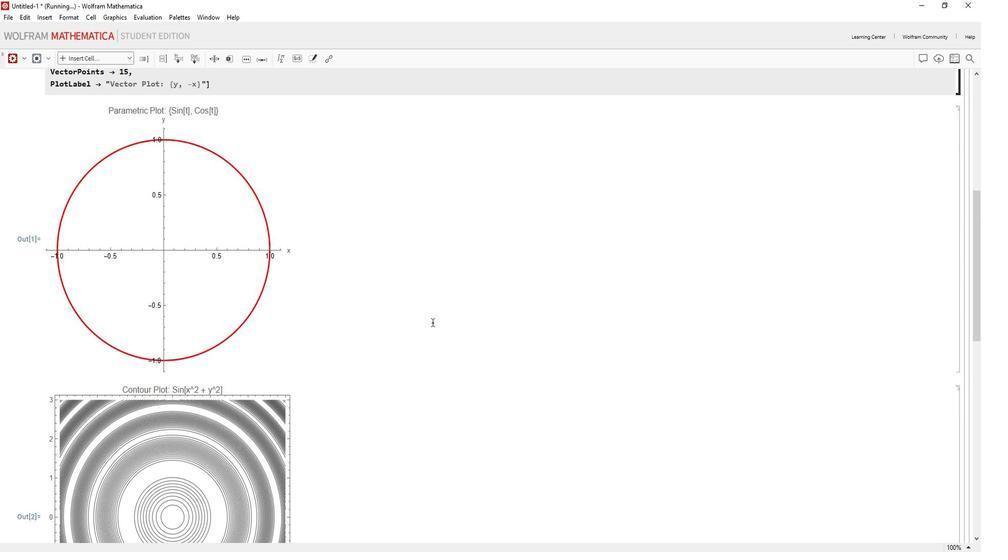 
Action: Mouse scrolled (433, 310) with delta (0, 0)
Screenshot: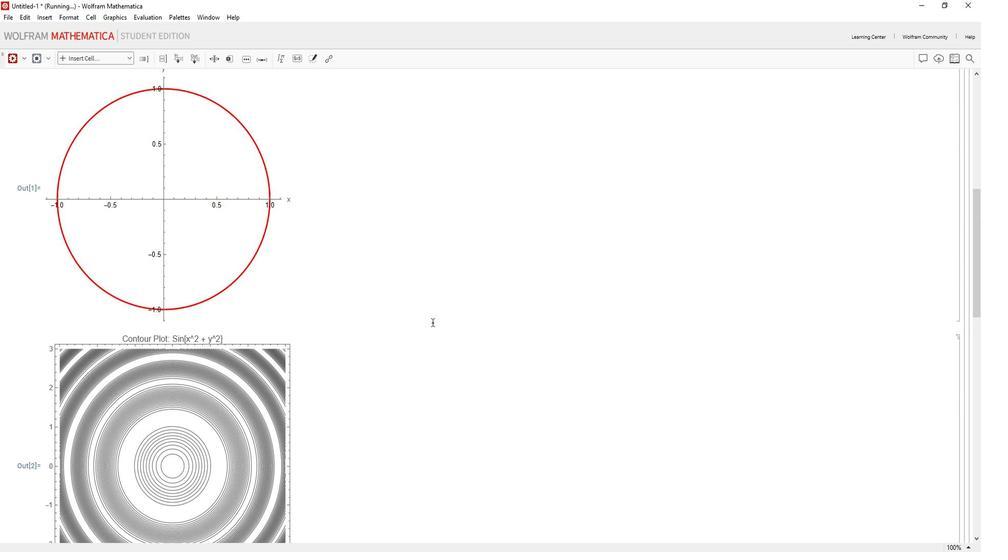 
Action: Mouse scrolled (433, 310) with delta (0, 0)
Screenshot: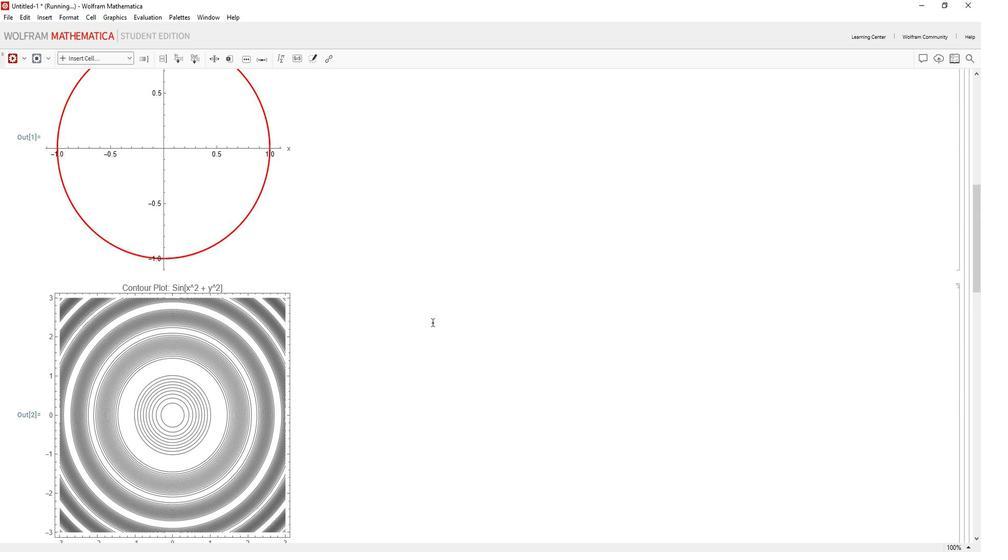 
Action: Mouse moved to (433, 310)
Screenshot: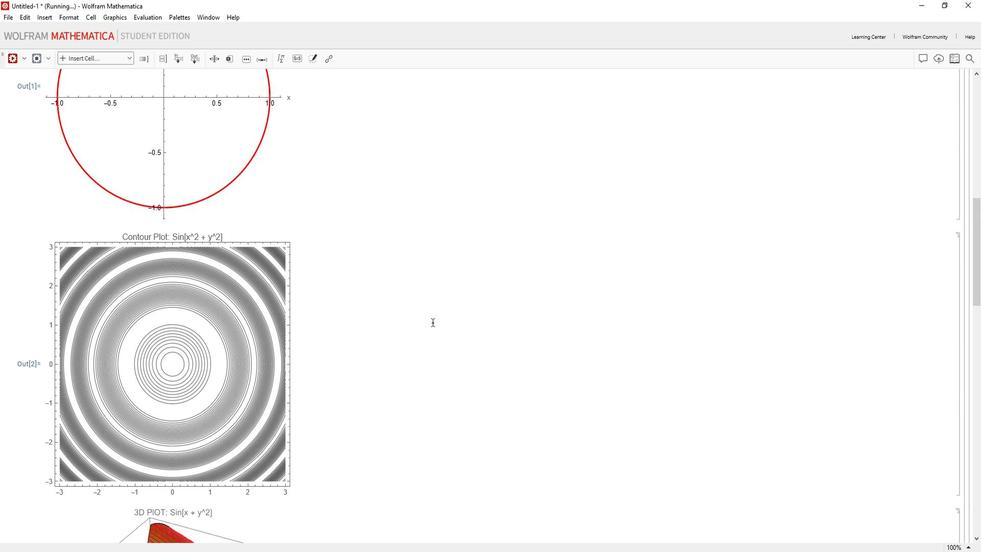 
Action: Mouse scrolled (433, 310) with delta (0, 0)
Screenshot: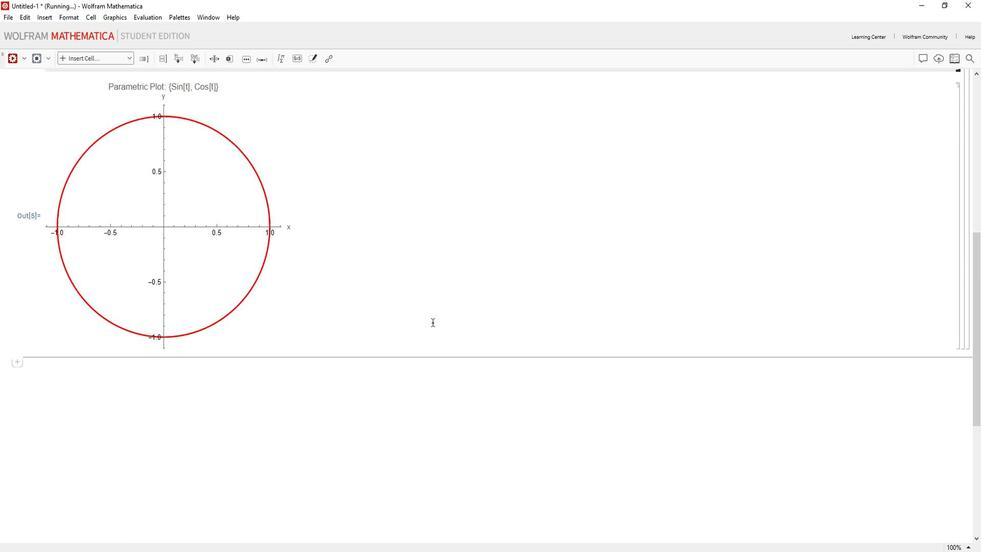 
Action: Mouse moved to (433, 311)
Screenshot: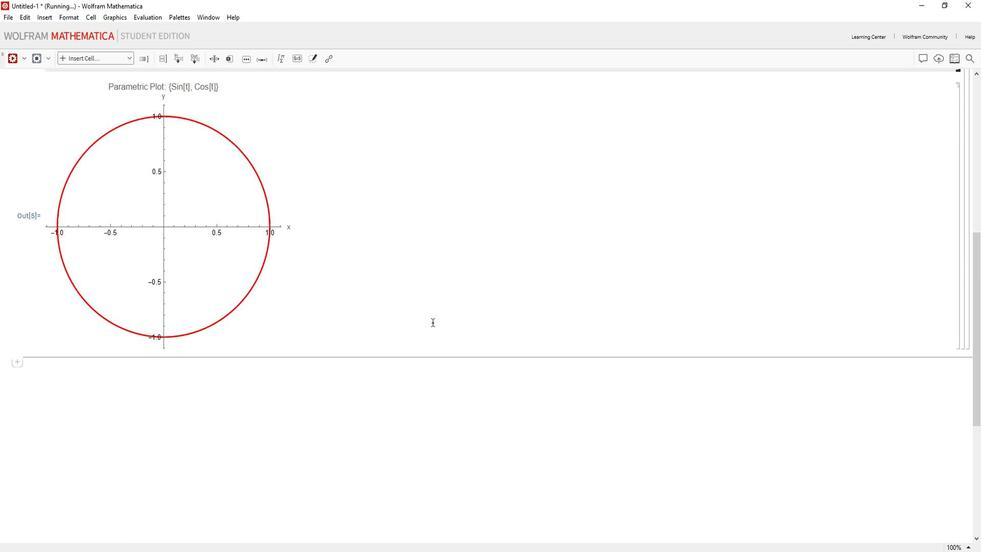 
Action: Mouse scrolled (433, 310) with delta (0, 0)
Screenshot: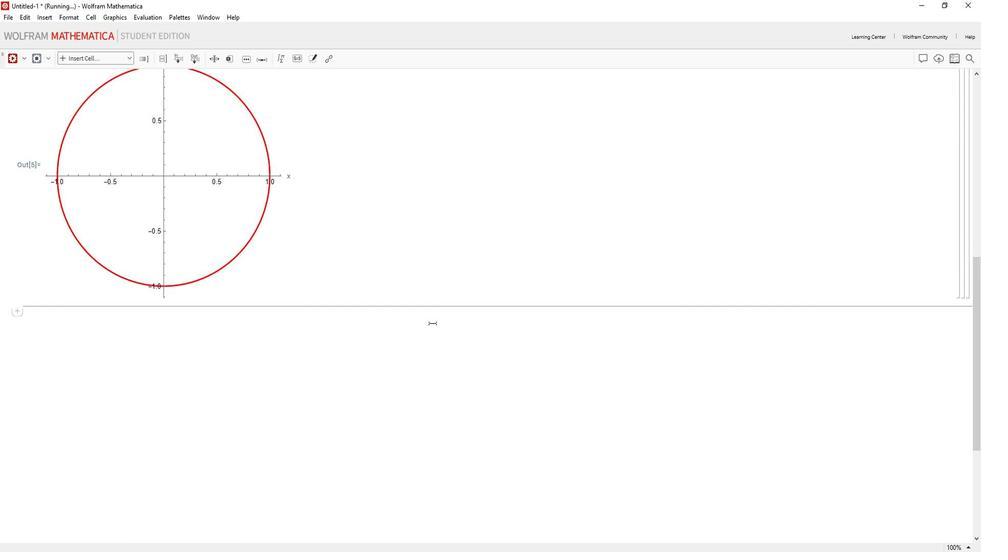 
Action: Mouse scrolled (433, 311) with delta (0, 0)
Screenshot: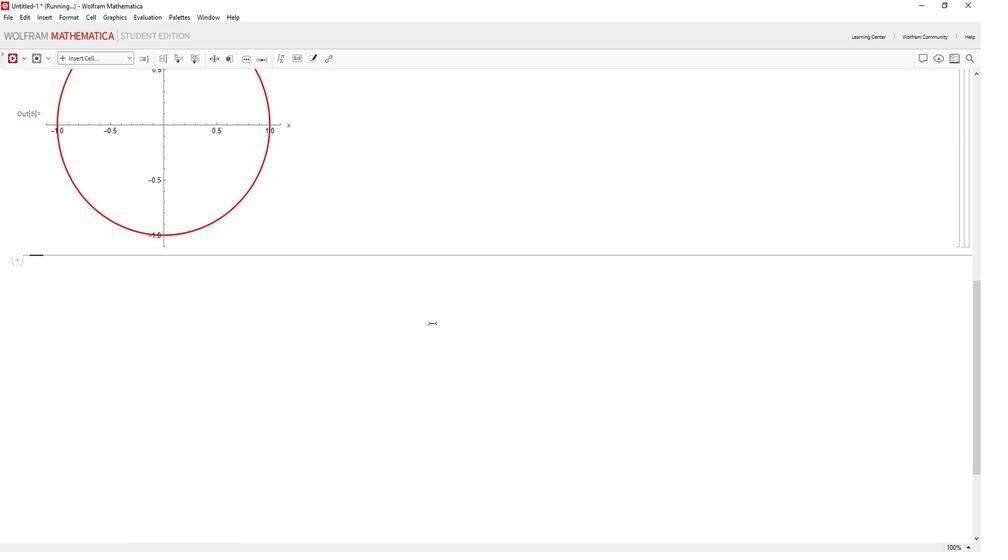 
Action: Mouse scrolled (433, 311) with delta (0, 0)
Screenshot: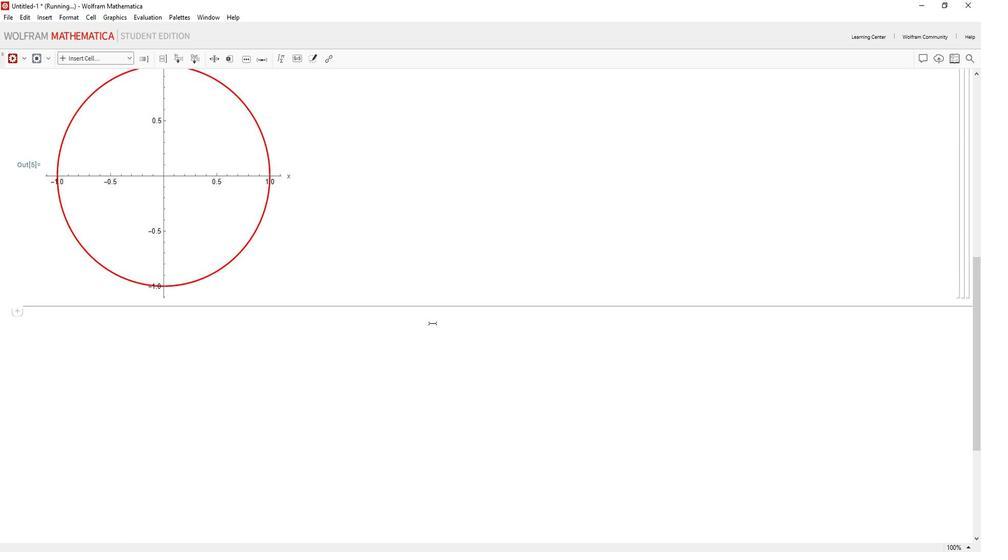 
Action: Mouse moved to (433, 311)
Screenshot: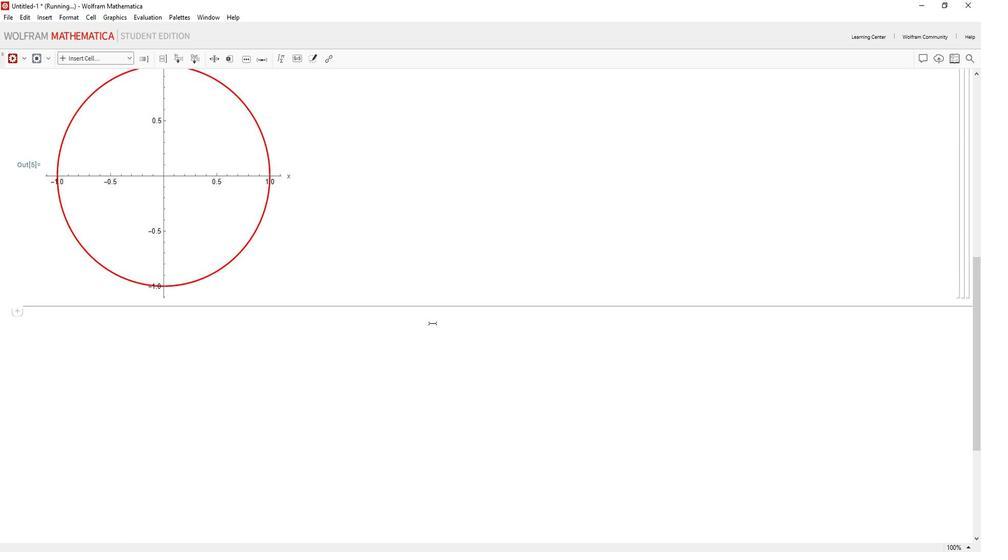 
Action: Mouse scrolled (433, 312) with delta (0, 0)
Screenshot: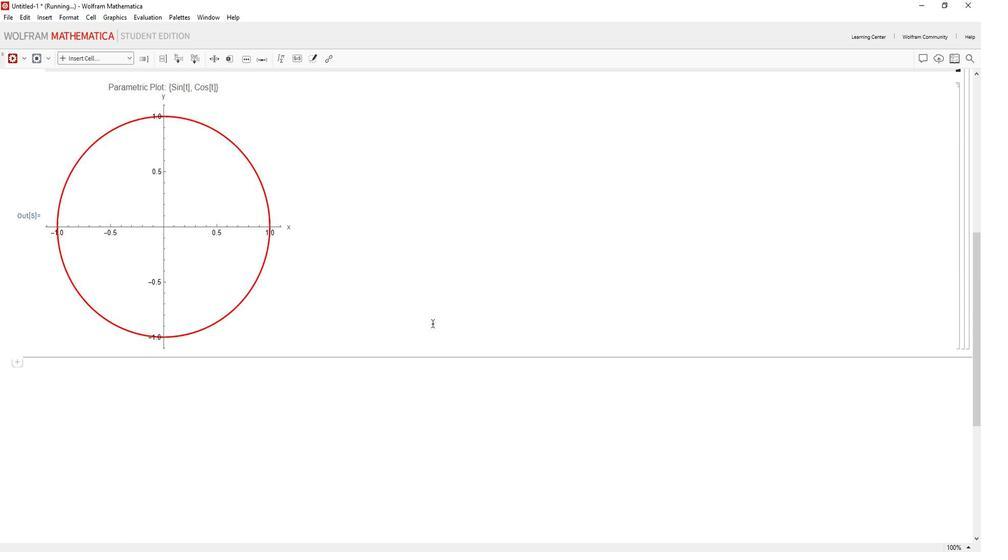 
Action: Mouse moved to (433, 311)
Screenshot: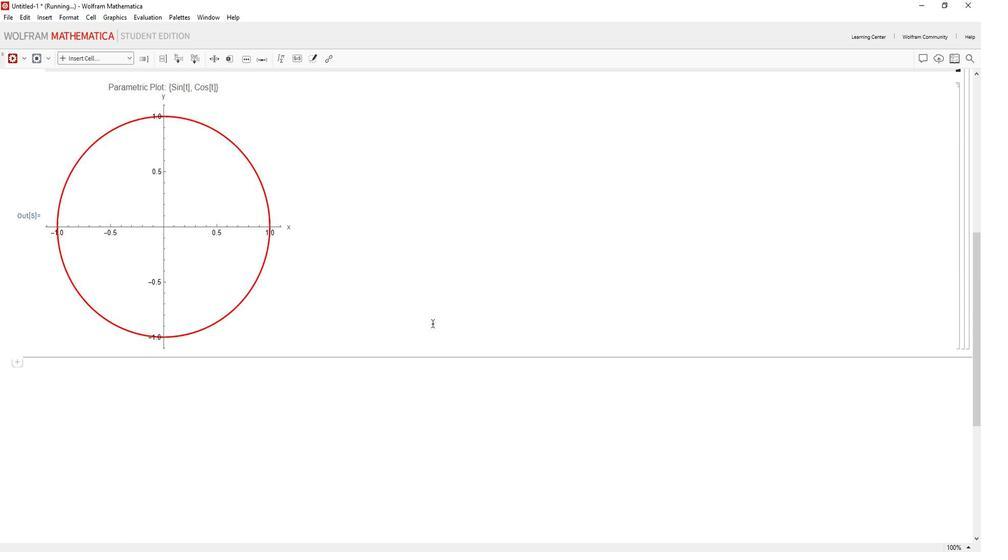 
Action: Mouse scrolled (433, 312) with delta (0, 0)
Screenshot: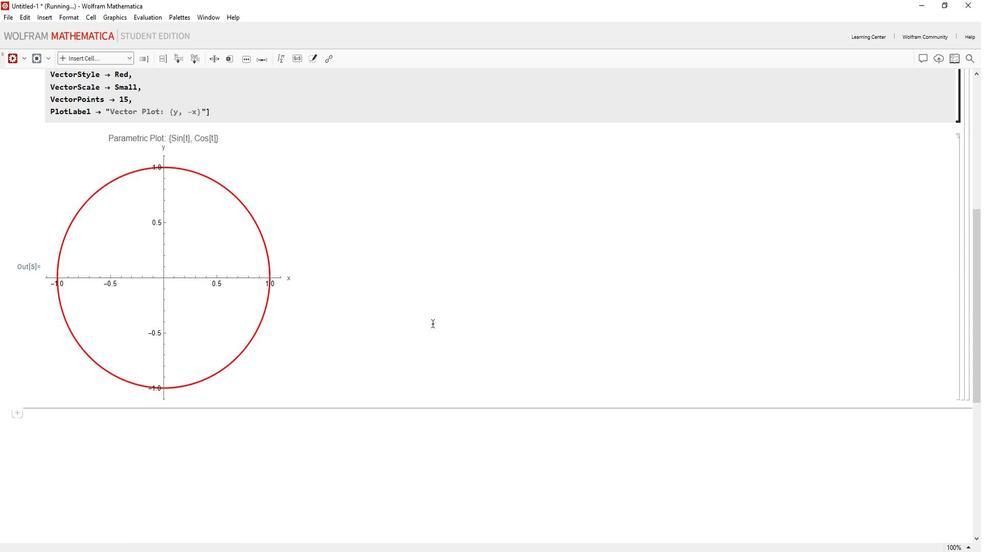 
Action: Mouse scrolled (433, 312) with delta (0, 0)
Screenshot: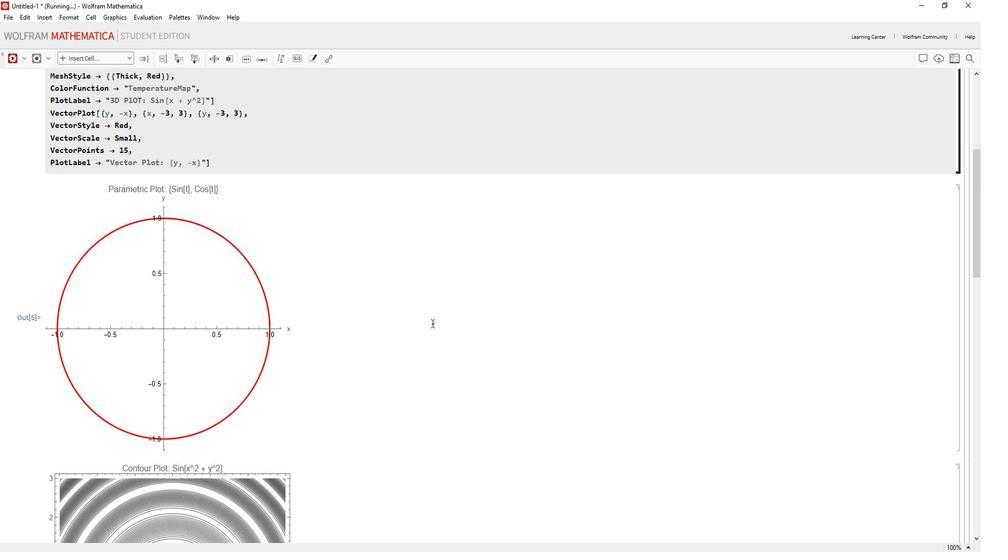 
Action: Mouse scrolled (433, 311) with delta (0, 0)
Screenshot: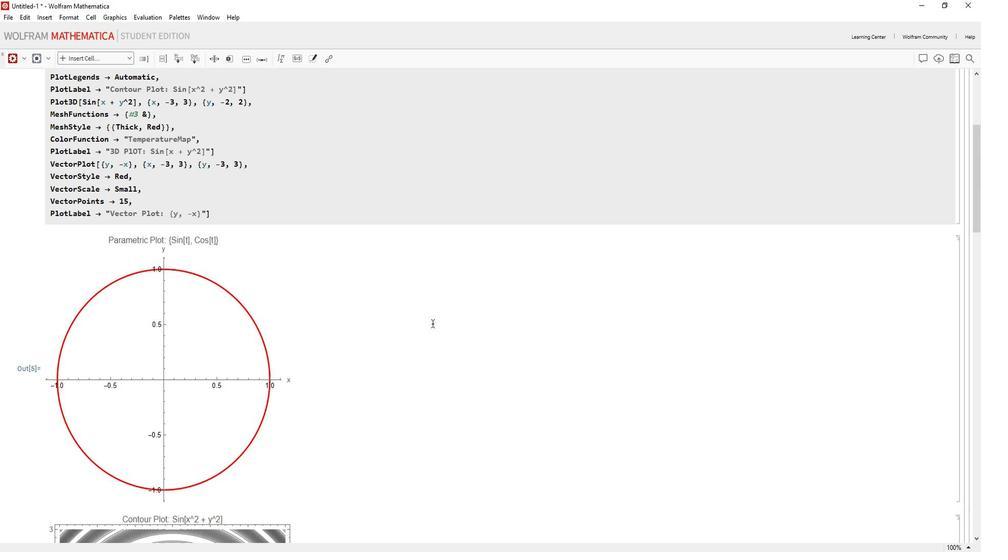 
Action: Mouse scrolled (433, 312) with delta (0, 0)
Screenshot: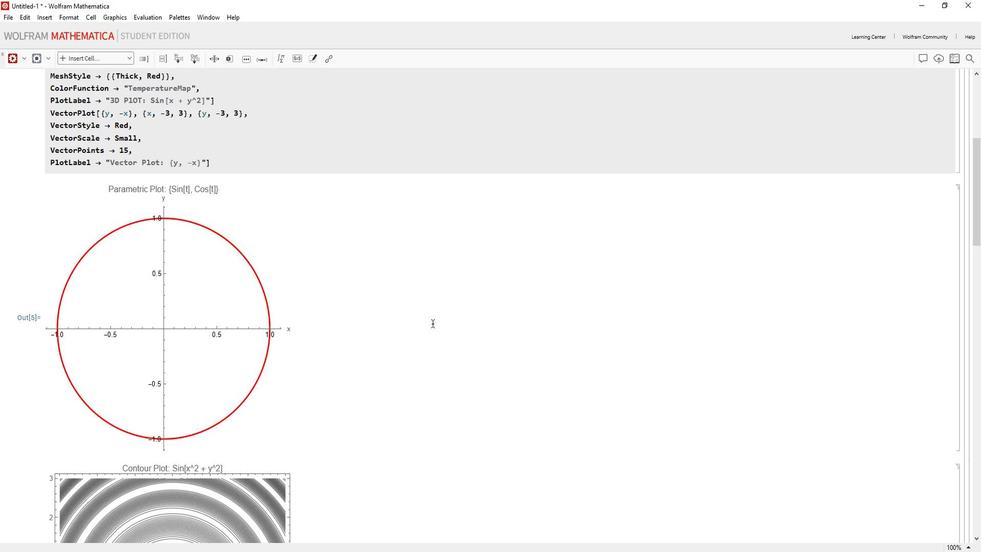 
Action: Mouse scrolled (433, 311) with delta (0, 0)
Screenshot: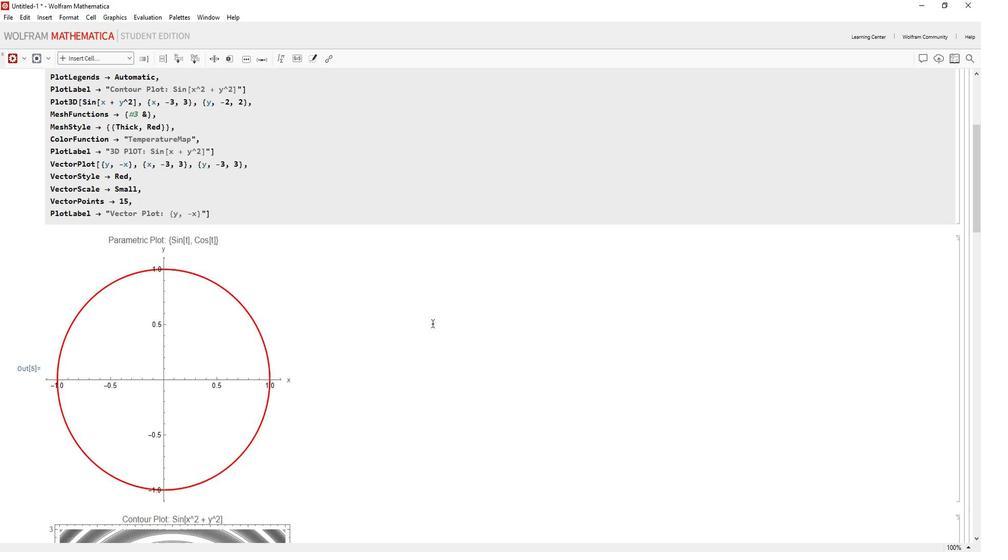 
Action: Mouse scrolled (433, 311) with delta (0, 0)
Screenshot: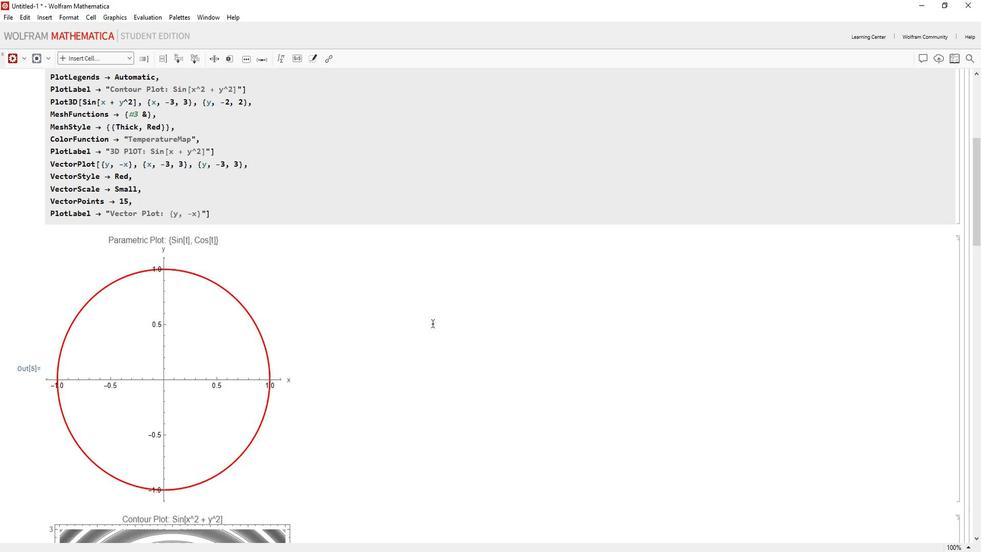 
Action: Mouse scrolled (433, 312) with delta (0, 0)
Screenshot: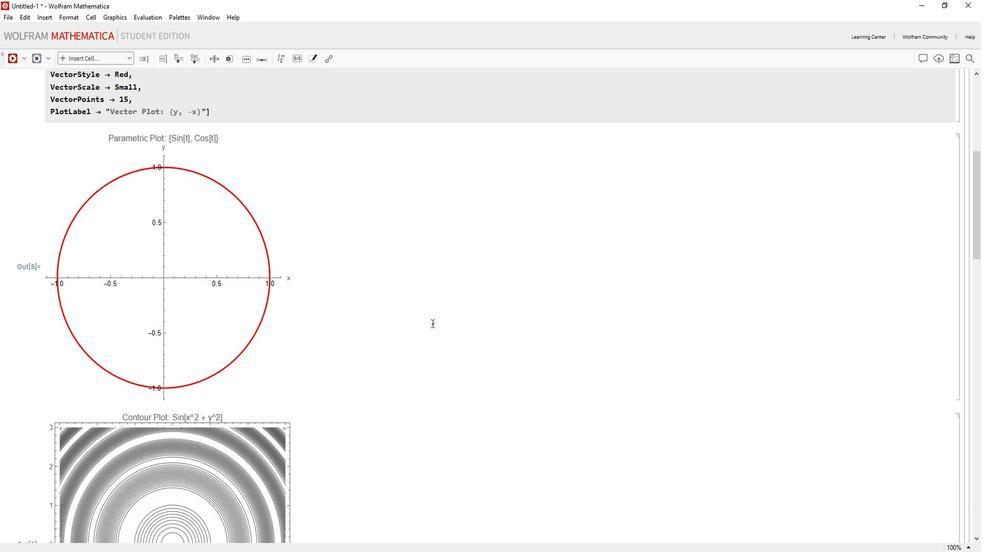 
Action: Mouse scrolled (433, 311) with delta (0, 0)
Screenshot: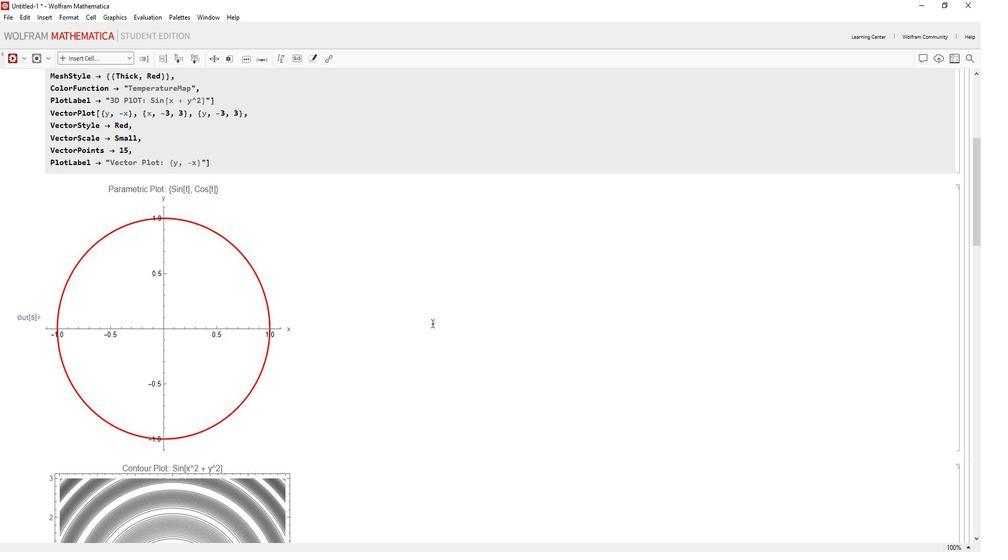 
Action: Mouse scrolled (433, 311) with delta (0, 0)
Screenshot: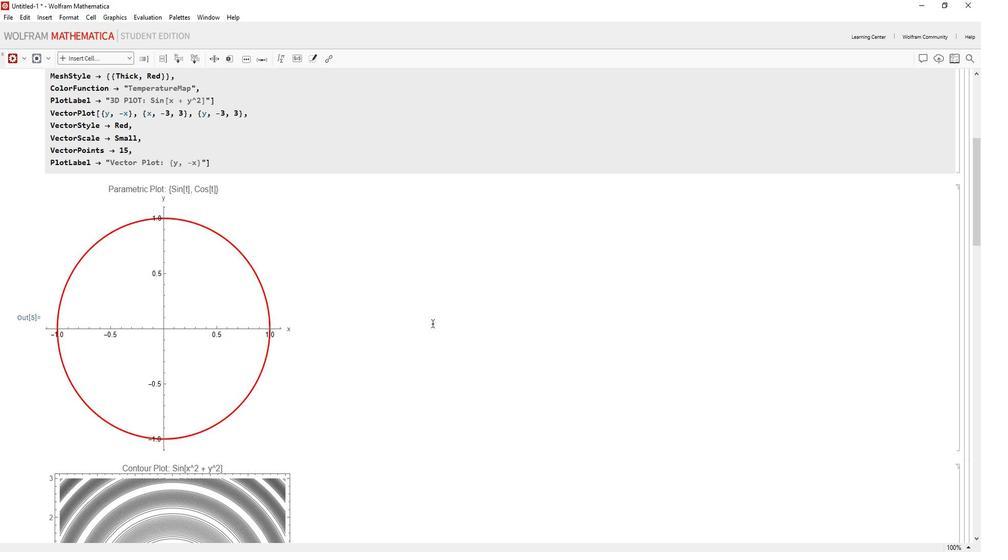 
Action: Mouse scrolled (433, 311) with delta (0, 0)
Screenshot: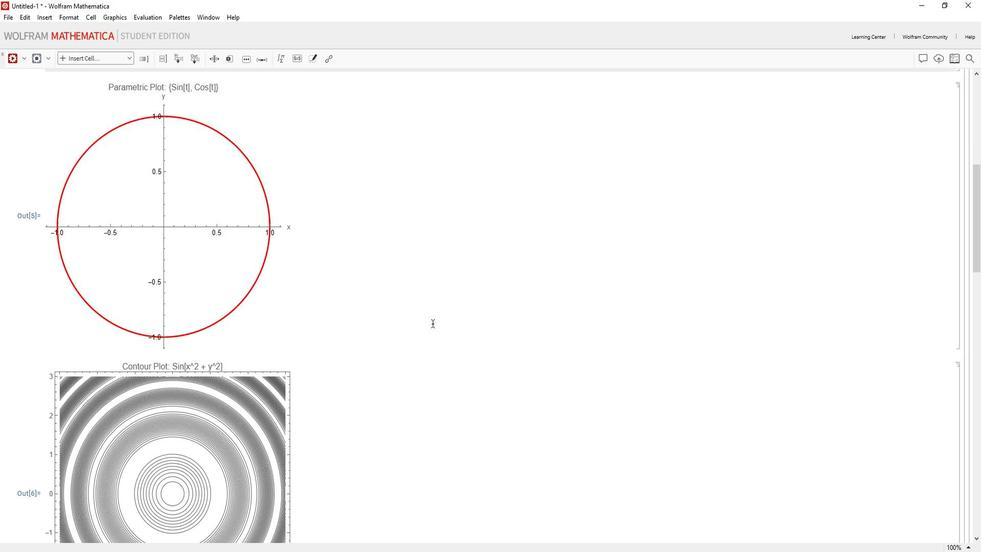 
Action: Mouse scrolled (433, 311) with delta (0, 0)
Screenshot: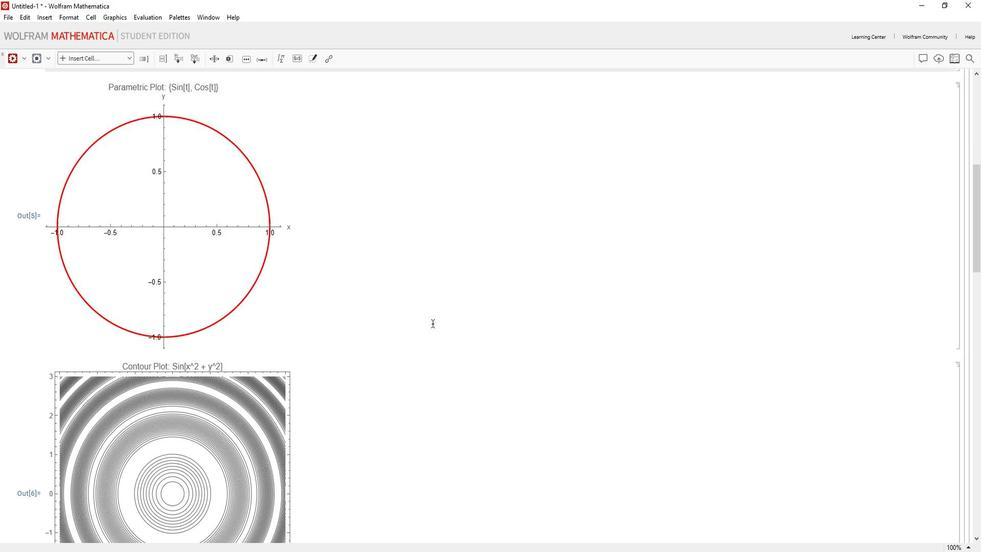 
Action: Mouse scrolled (433, 312) with delta (0, 0)
Screenshot: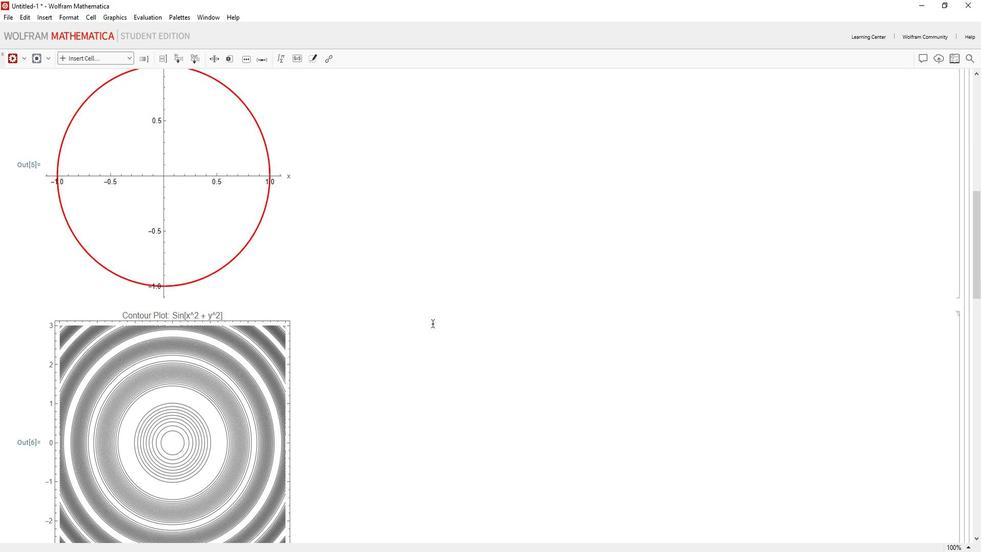 
Action: Mouse scrolled (433, 311) with delta (0, 0)
Screenshot: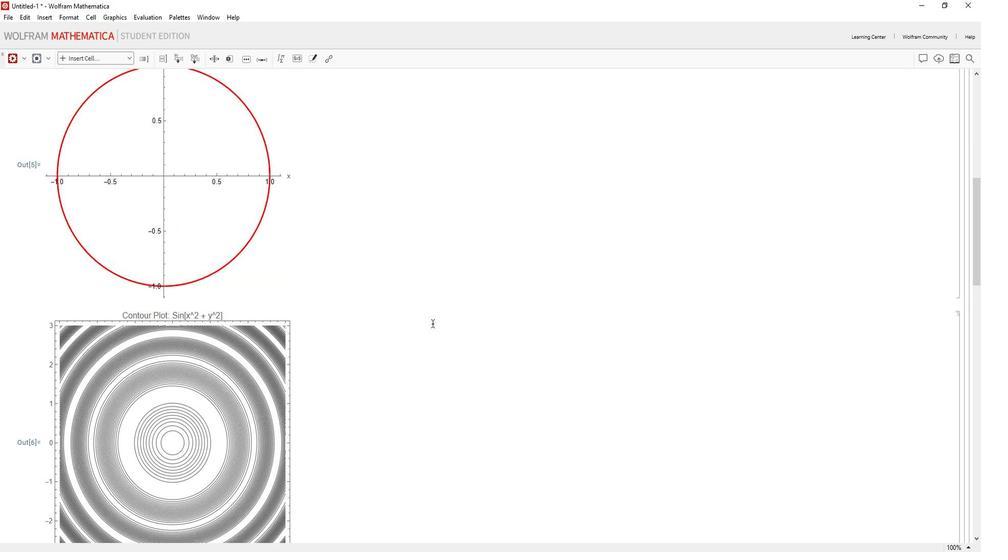 
Action: Mouse scrolled (433, 311) with delta (0, 0)
Screenshot: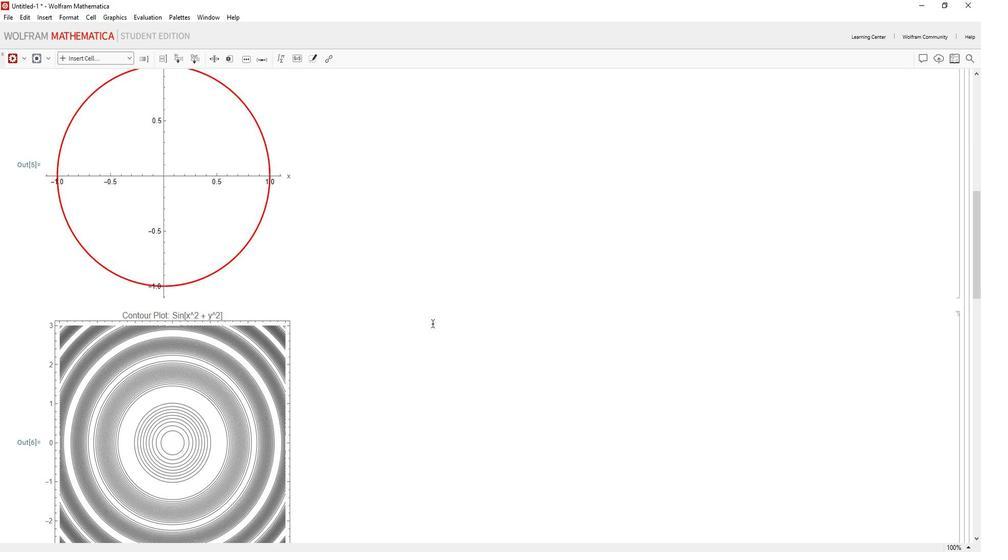 
Action: Mouse scrolled (433, 311) with delta (0, 0)
Screenshot: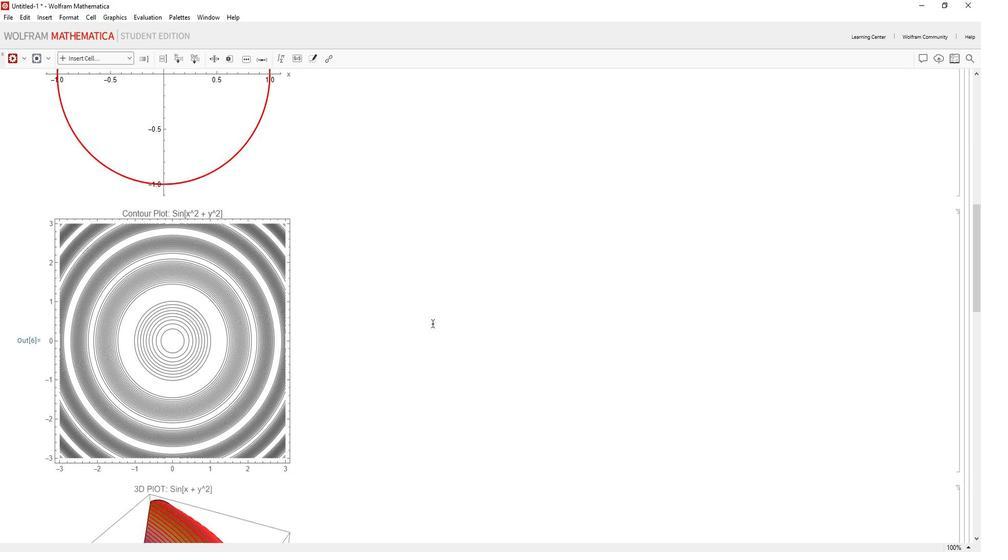 
Action: Mouse scrolled (433, 311) with delta (0, 0)
Screenshot: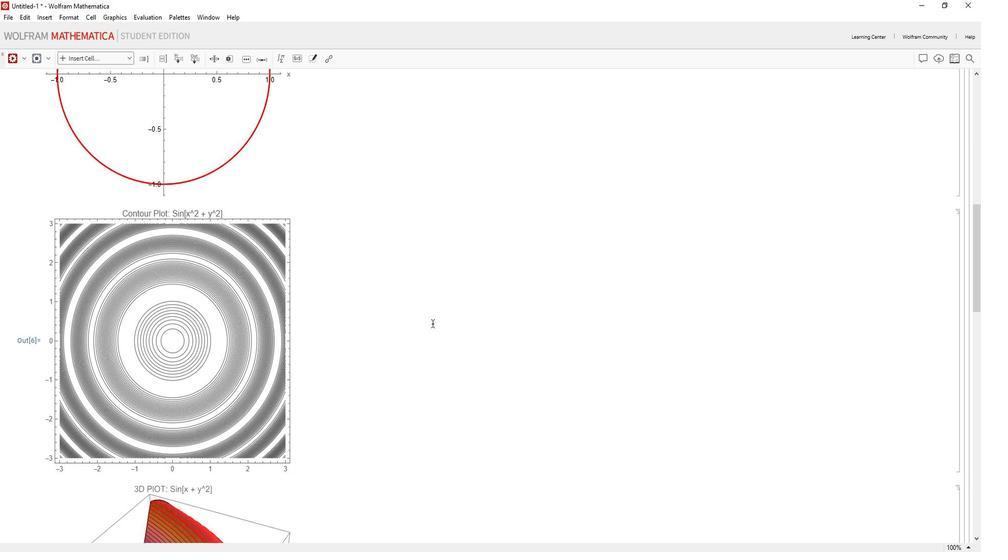 
Action: Mouse scrolled (433, 311) with delta (0, 0)
Screenshot: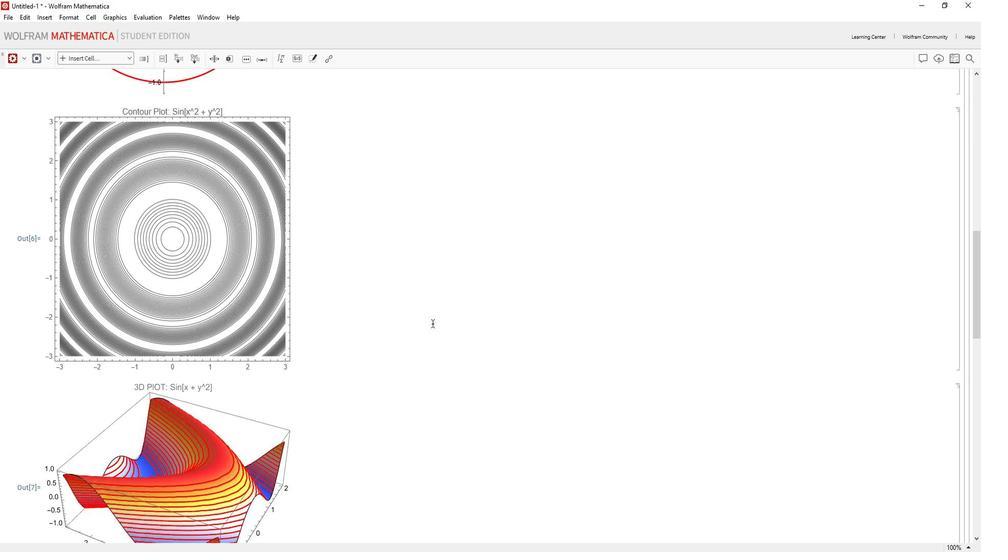 
Action: Mouse scrolled (433, 311) with delta (0, 0)
Screenshot: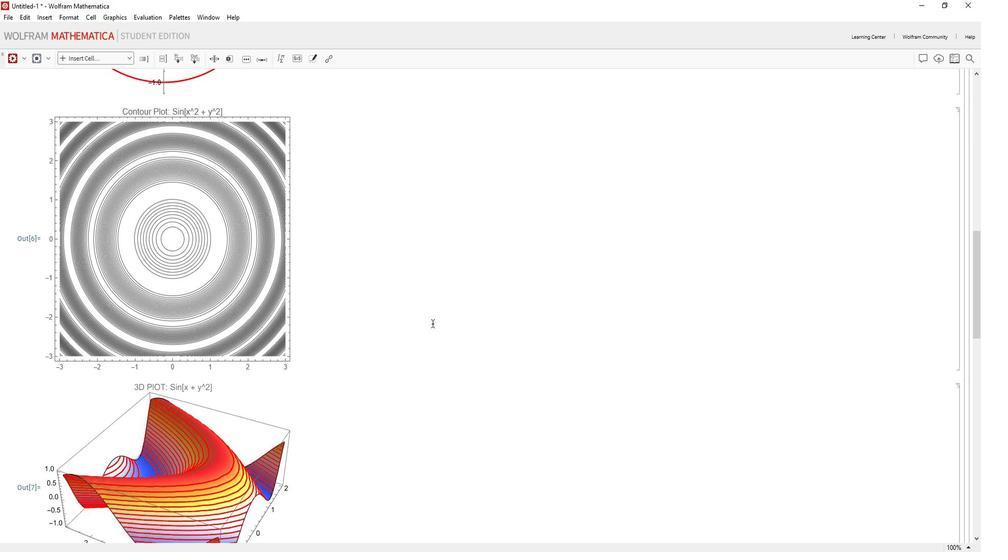 
Action: Mouse scrolled (433, 311) with delta (0, 0)
Screenshot: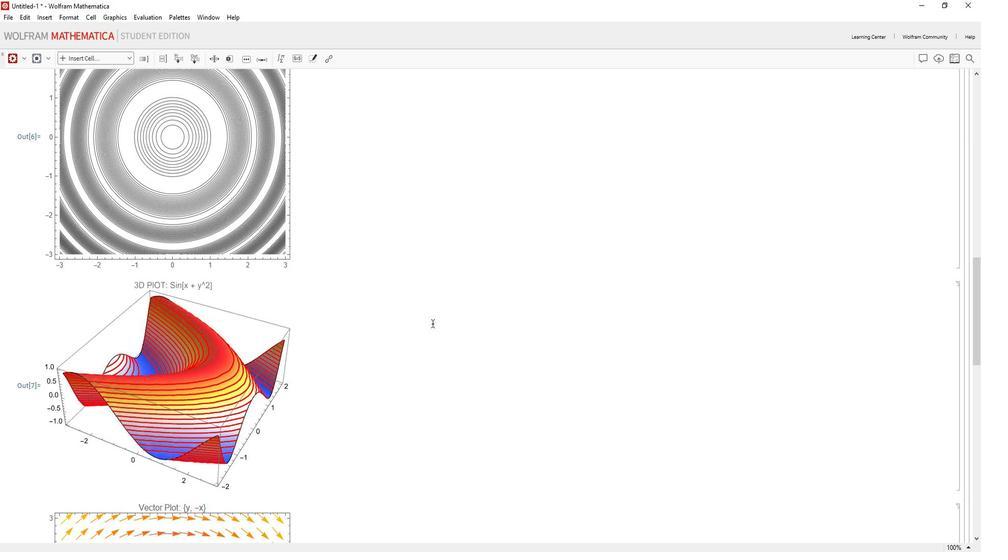 
Action: Mouse scrolled (433, 311) with delta (0, 0)
Screenshot: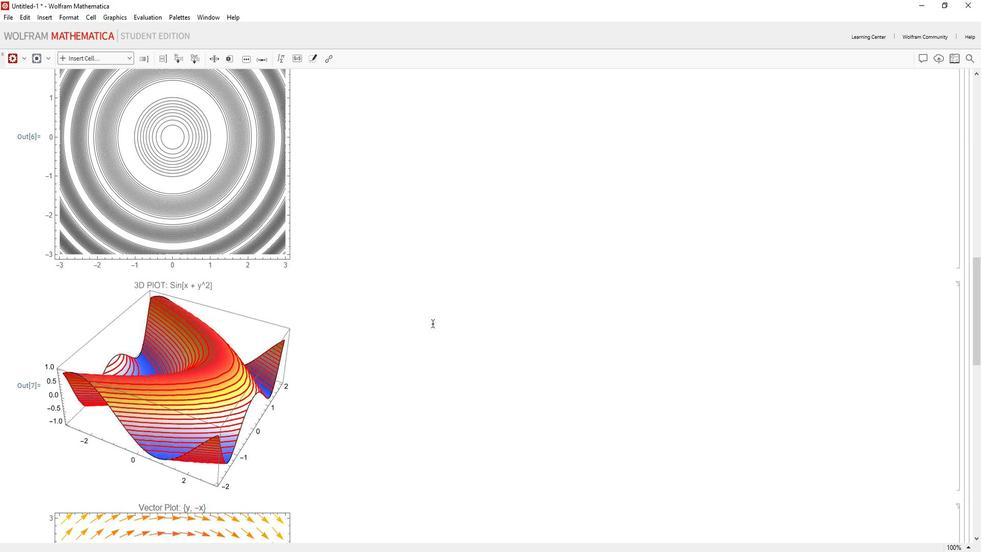 
Action: Mouse scrolled (433, 311) with delta (0, 0)
Screenshot: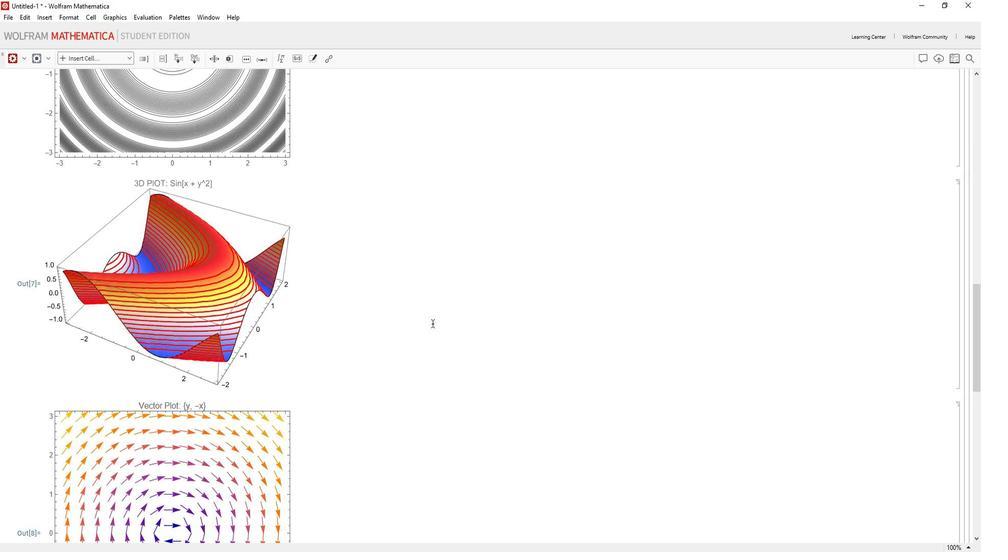 
Action: Mouse scrolled (433, 311) with delta (0, 0)
Screenshot: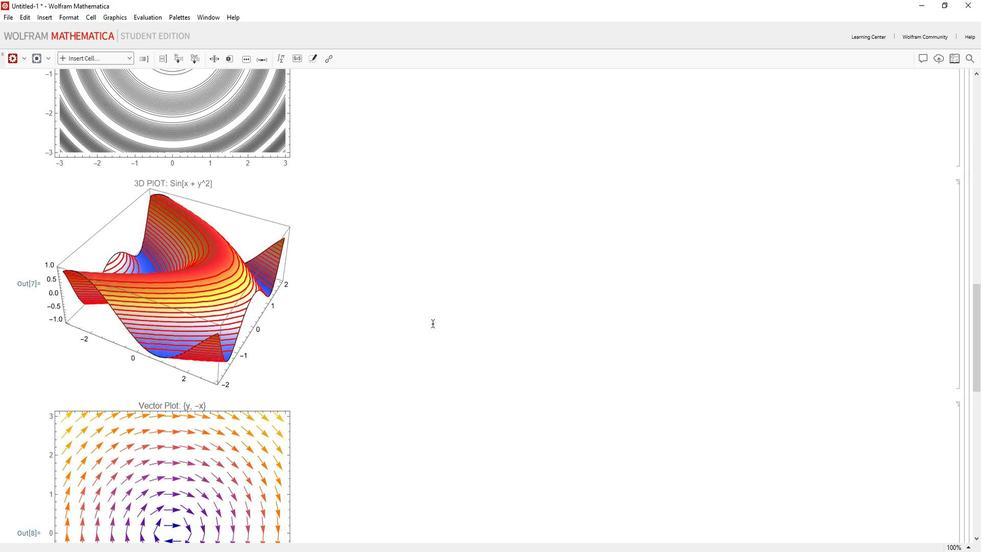 
Action: Mouse scrolled (433, 311) with delta (0, 0)
Screenshot: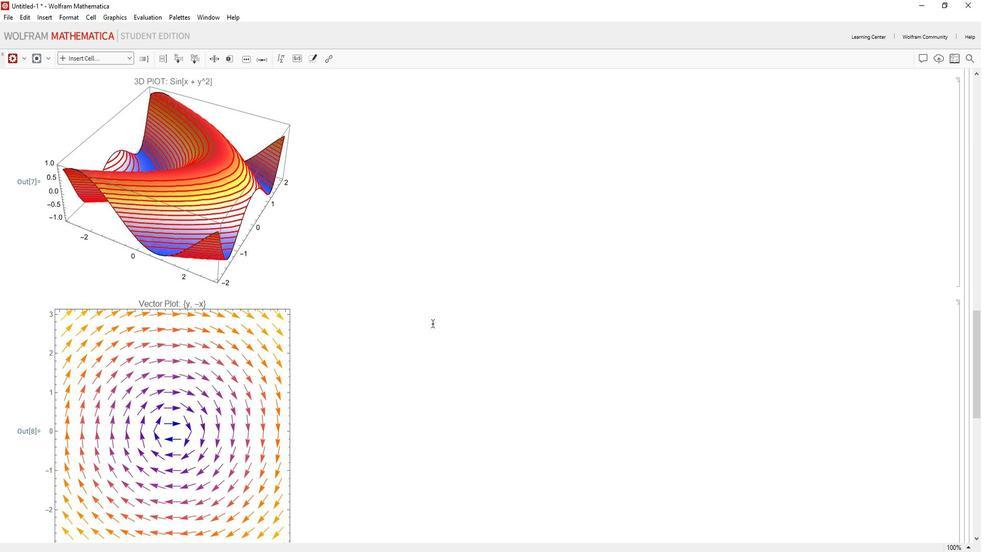 
Action: Mouse scrolled (433, 311) with delta (0, 0)
Screenshot: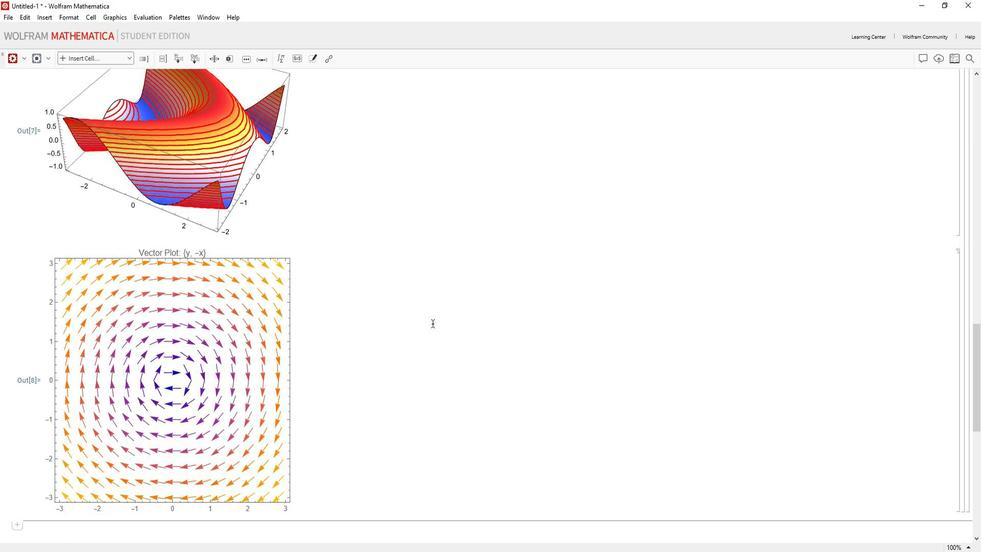 
Action: Mouse scrolled (433, 311) with delta (0, 0)
Screenshot: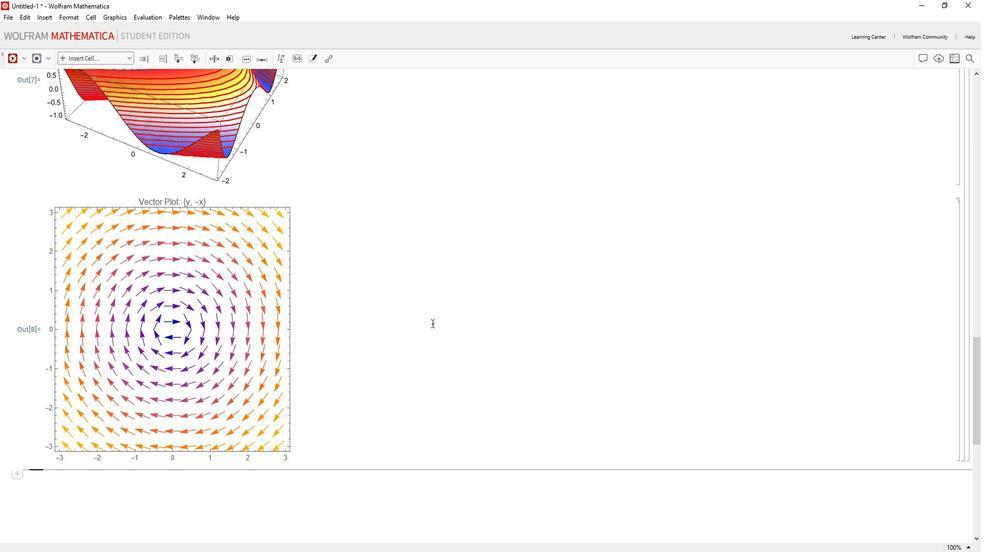 
Action: Mouse scrolled (433, 311) with delta (0, 0)
Screenshot: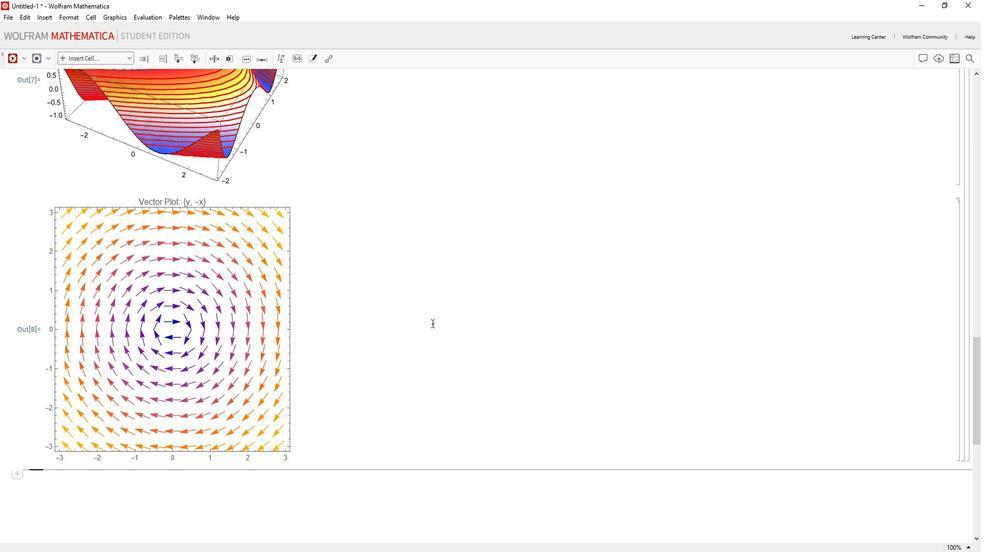 
Action: Mouse scrolled (433, 312) with delta (0, 0)
Screenshot: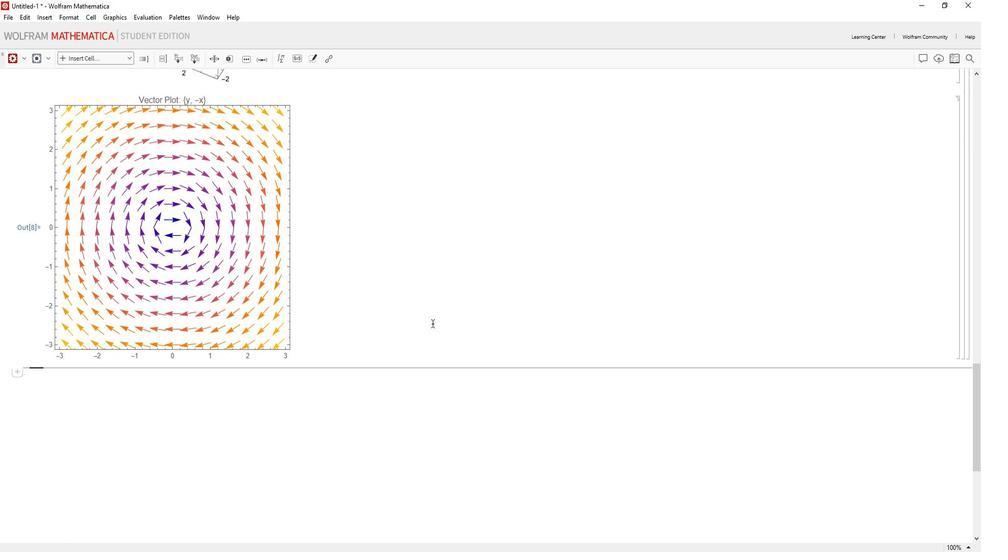 
Action: Mouse scrolled (433, 311) with delta (0, 0)
Screenshot: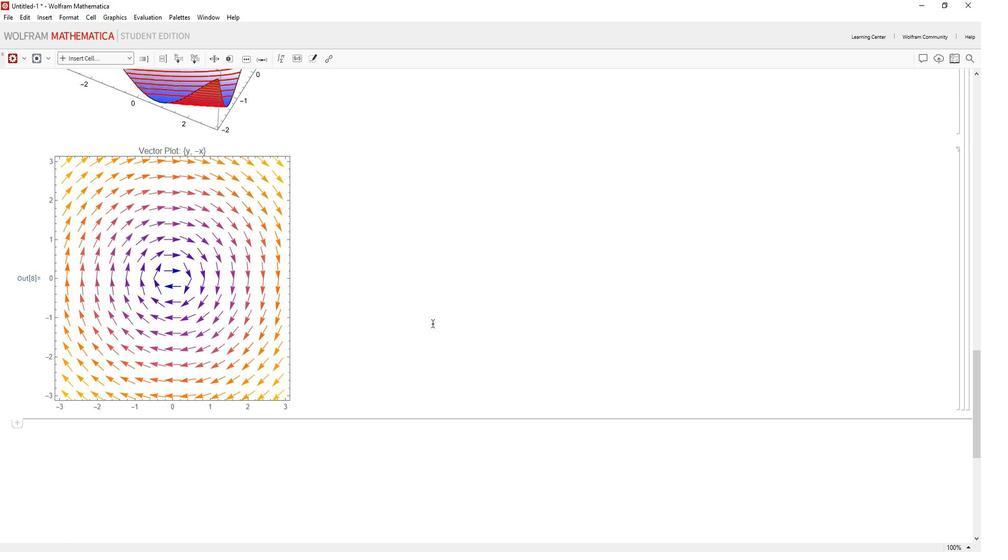 
Action: Mouse scrolled (433, 312) with delta (0, 0)
Screenshot: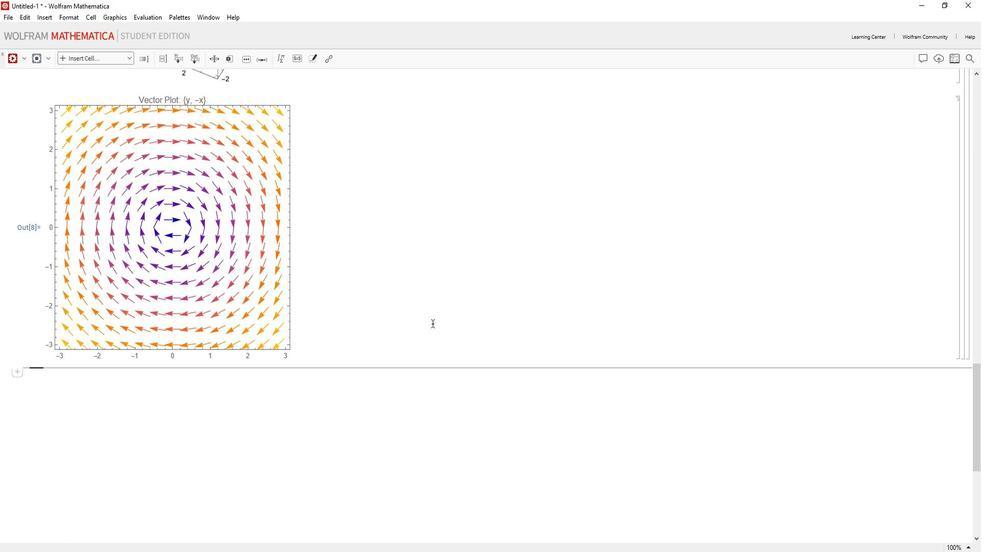 
Action: Mouse moved to (435, 312)
Screenshot: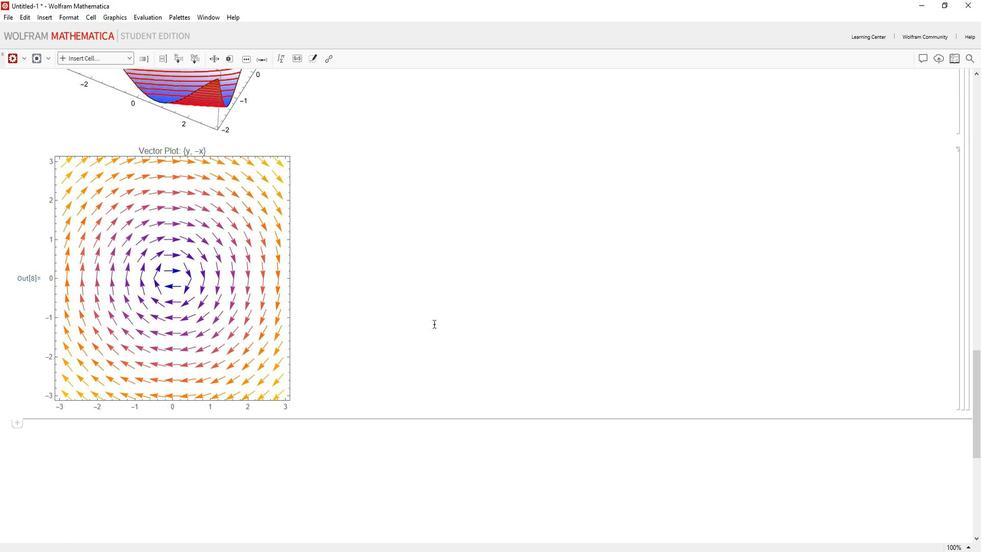 
Action: Mouse scrolled (435, 312) with delta (0, 0)
Screenshot: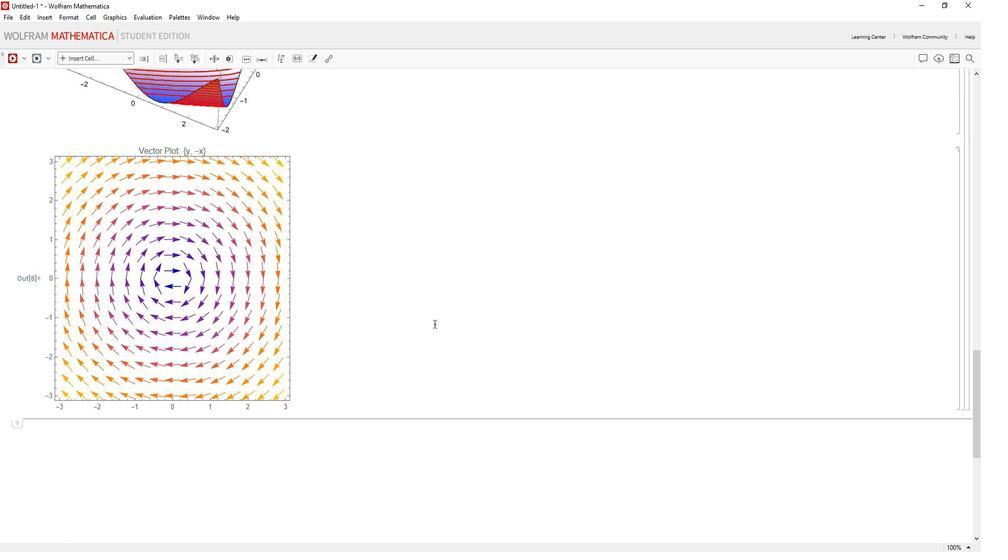 
Action: Mouse scrolled (435, 312) with delta (0, 0)
Screenshot: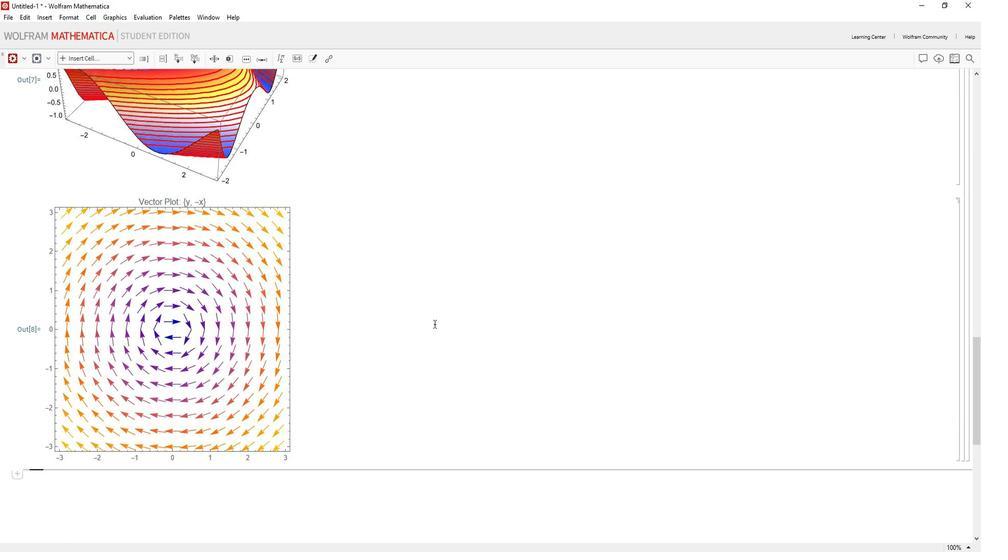 
Action: Mouse scrolled (435, 312) with delta (0, 0)
Screenshot: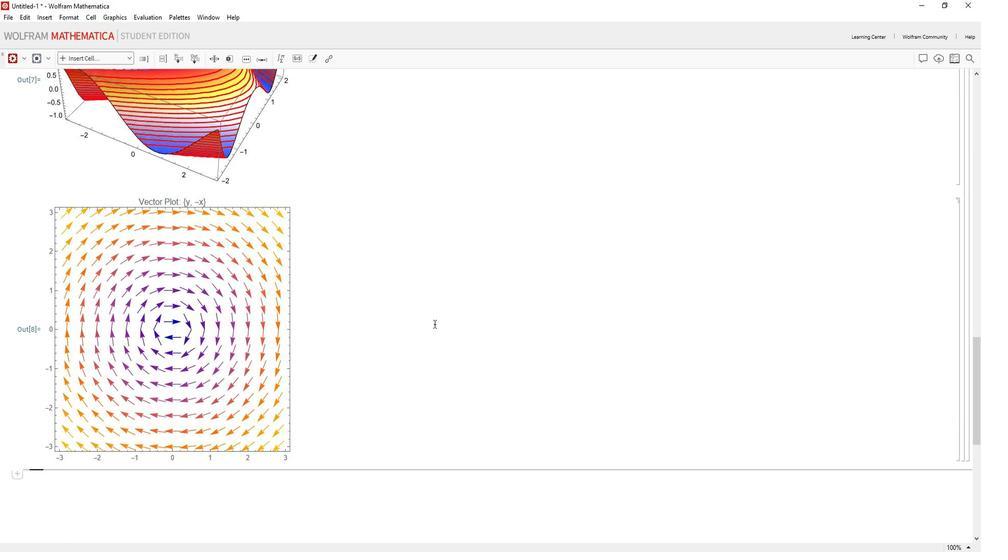 
Action: Mouse scrolled (435, 312) with delta (0, 0)
Screenshot: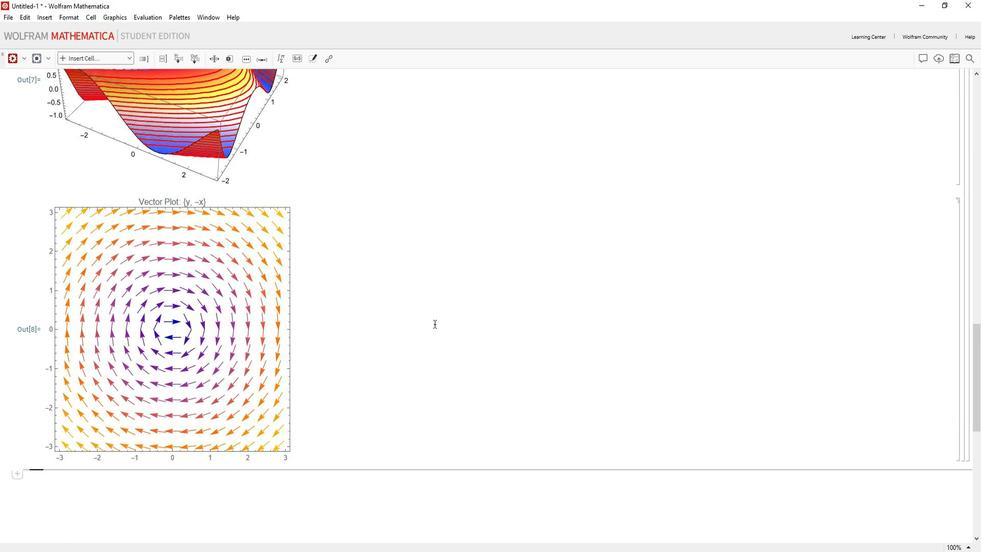 
Action: Mouse scrolled (435, 312) with delta (0, 0)
Screenshot: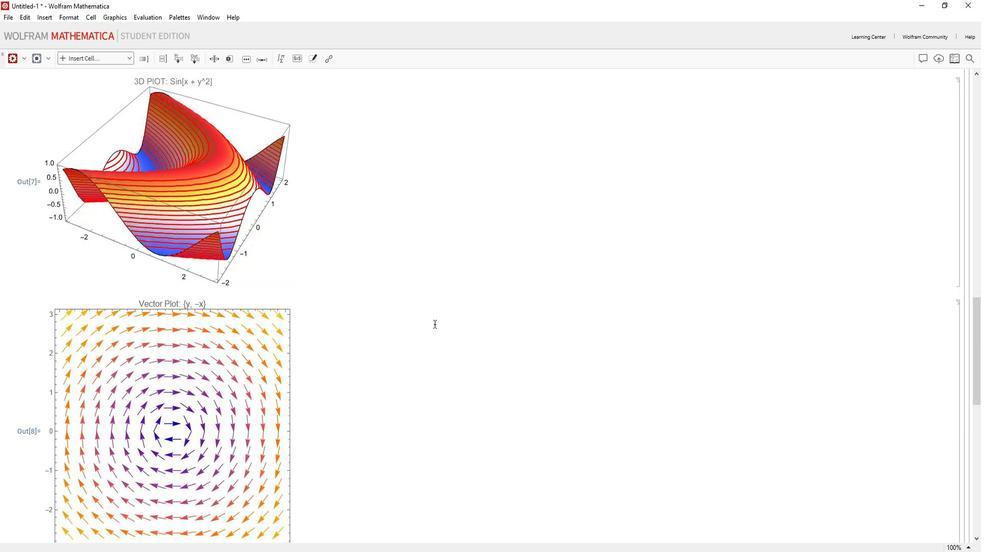 
Action: Mouse scrolled (435, 312) with delta (0, 0)
Screenshot: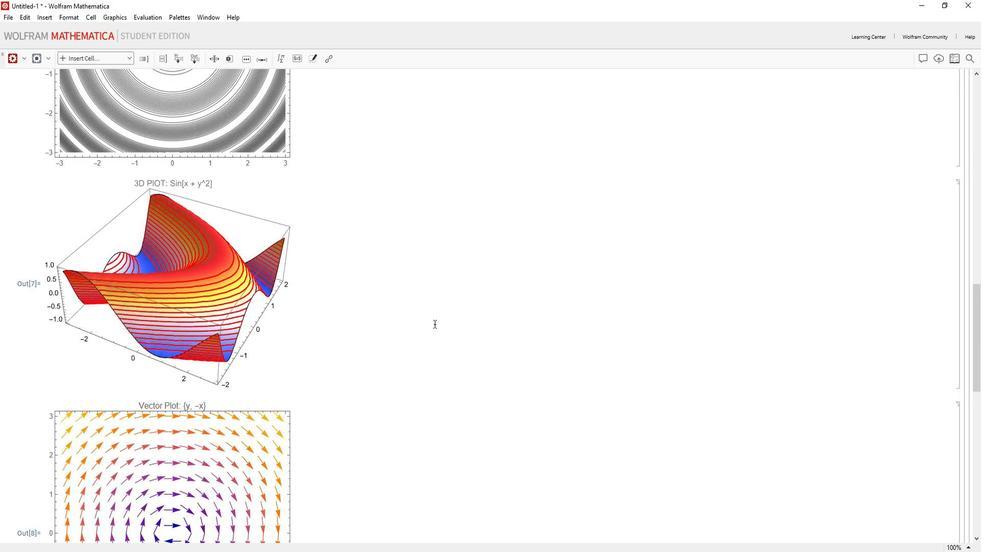 
Action: Mouse scrolled (435, 312) with delta (0, 0)
Screenshot: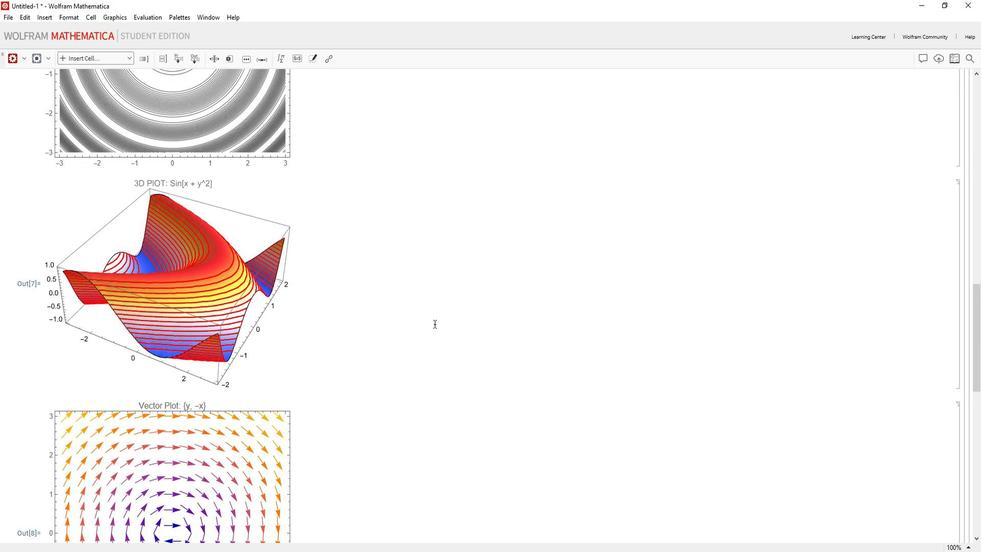 
Action: Mouse scrolled (435, 312) with delta (0, 0)
Screenshot: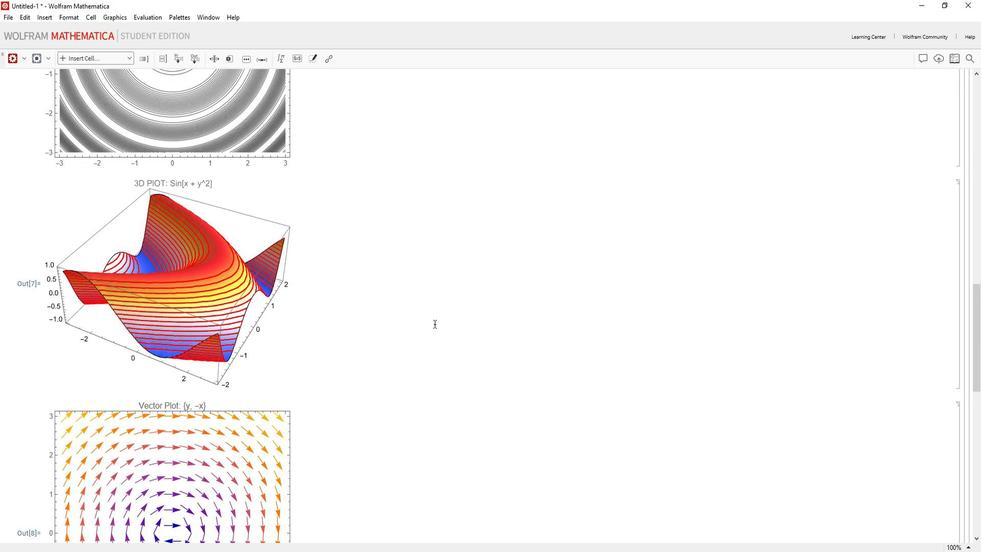 
Action: Mouse scrolled (435, 312) with delta (0, 0)
Screenshot: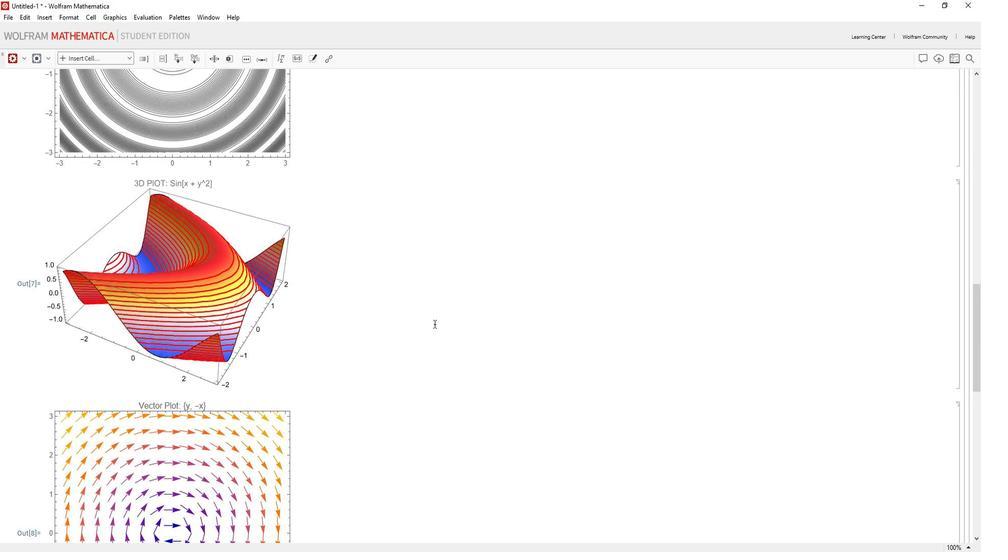 
Action: Mouse scrolled (435, 312) with delta (0, 0)
Screenshot: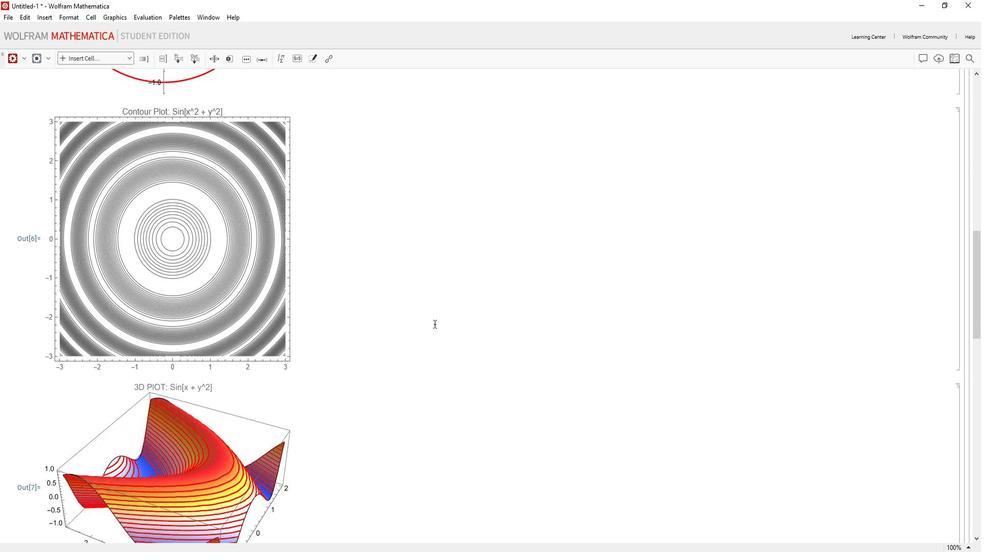 
Action: Mouse scrolled (435, 312) with delta (0, 0)
Screenshot: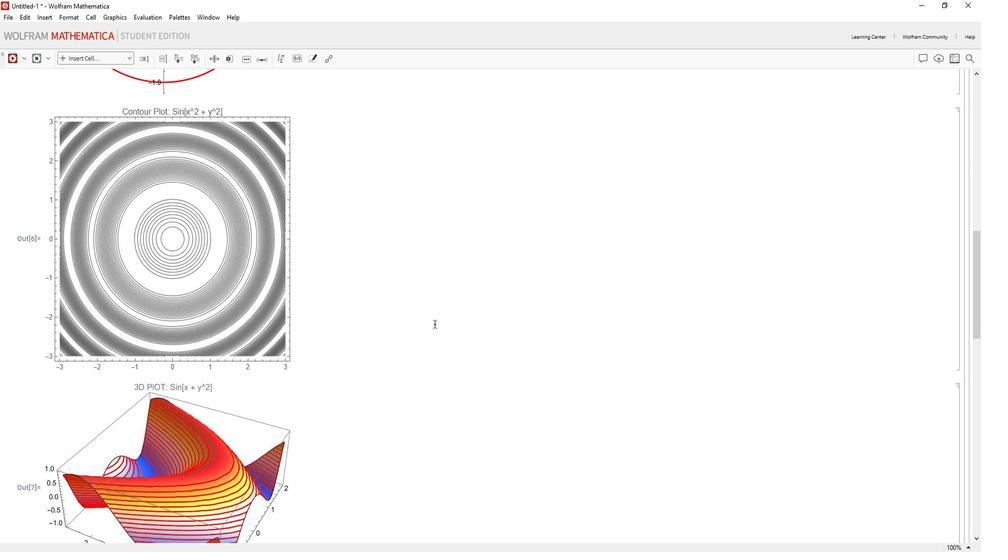 
Action: Mouse scrolled (435, 312) with delta (0, 0)
Screenshot: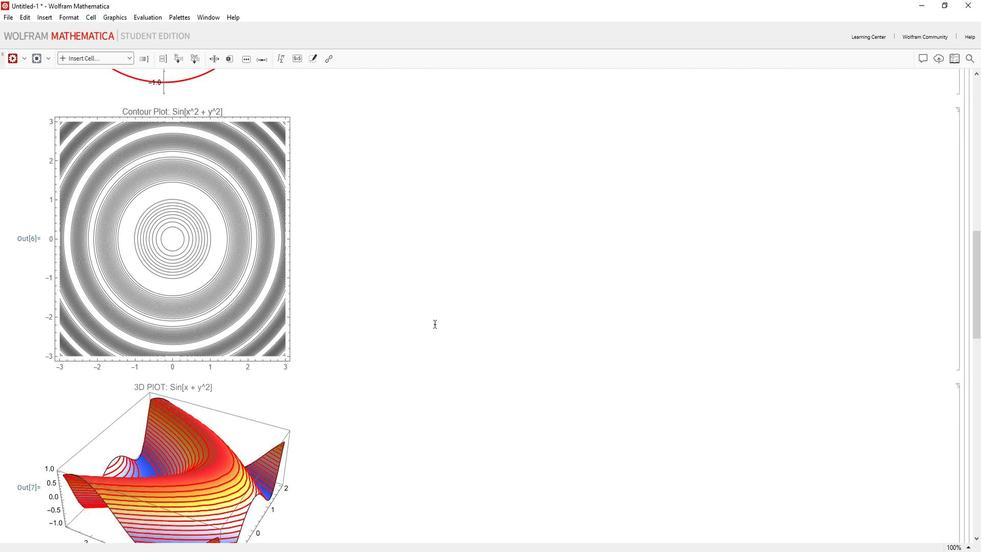 
Action: Mouse scrolled (435, 312) with delta (0, 0)
Screenshot: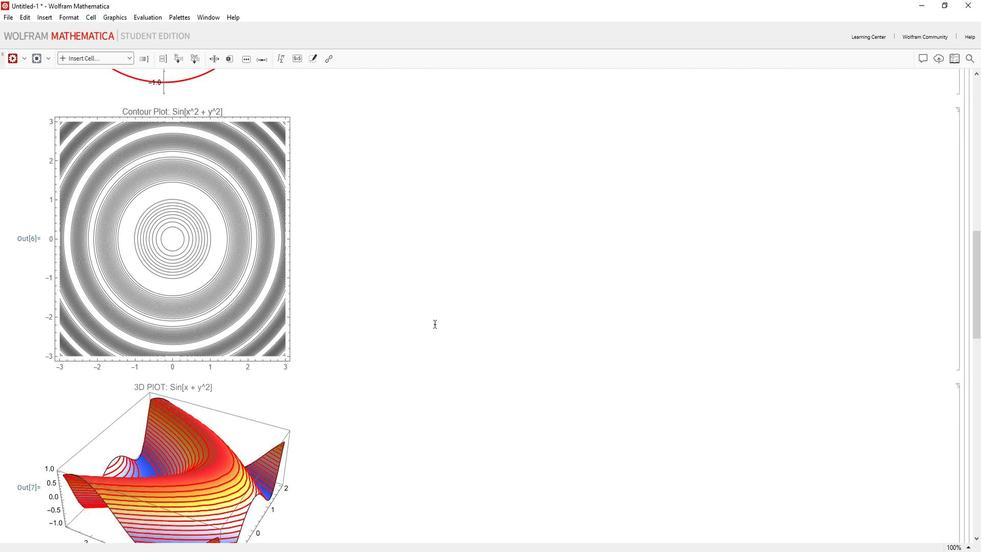 
Action: Mouse scrolled (435, 312) with delta (0, 0)
Screenshot: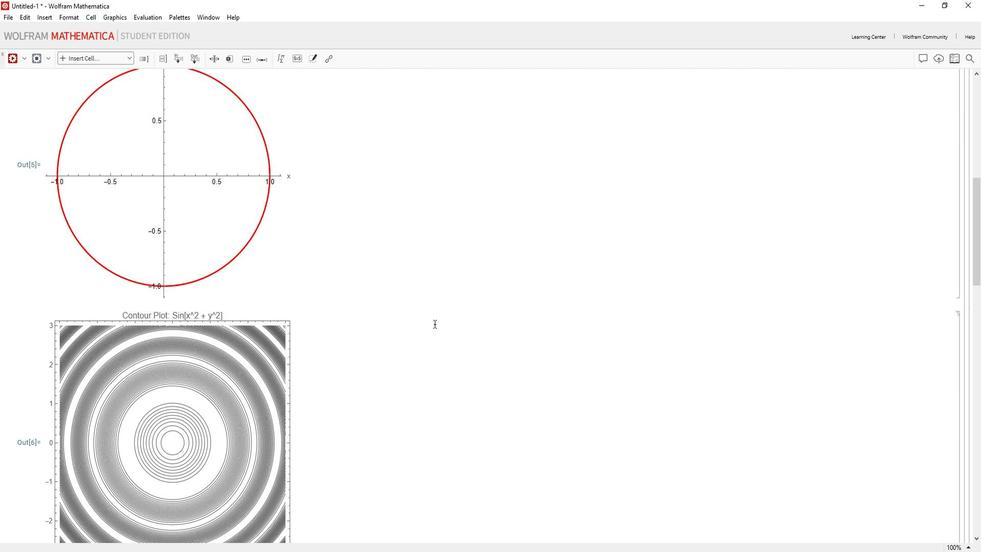 
Action: Mouse scrolled (435, 312) with delta (0, 0)
Screenshot: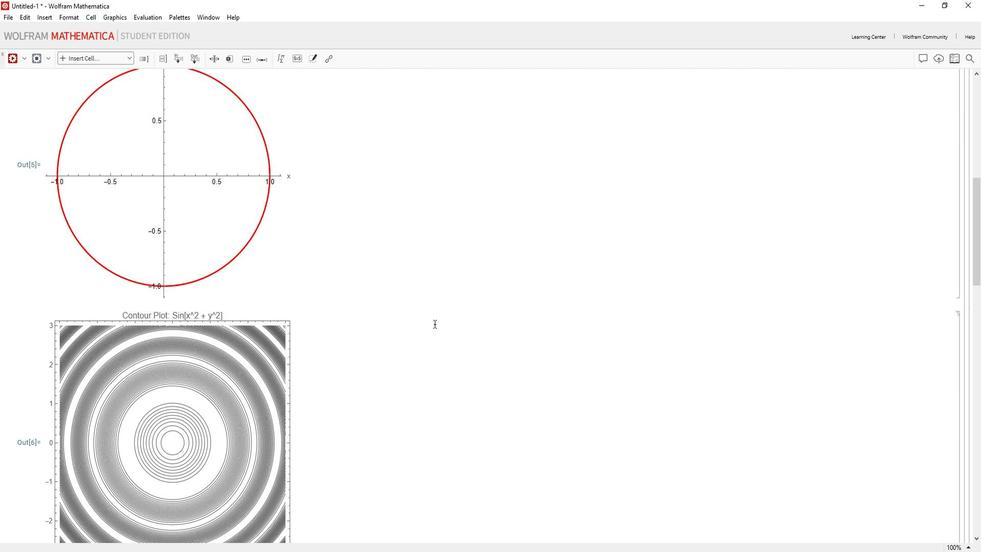 
Action: Mouse scrolled (435, 312) with delta (0, 0)
Screenshot: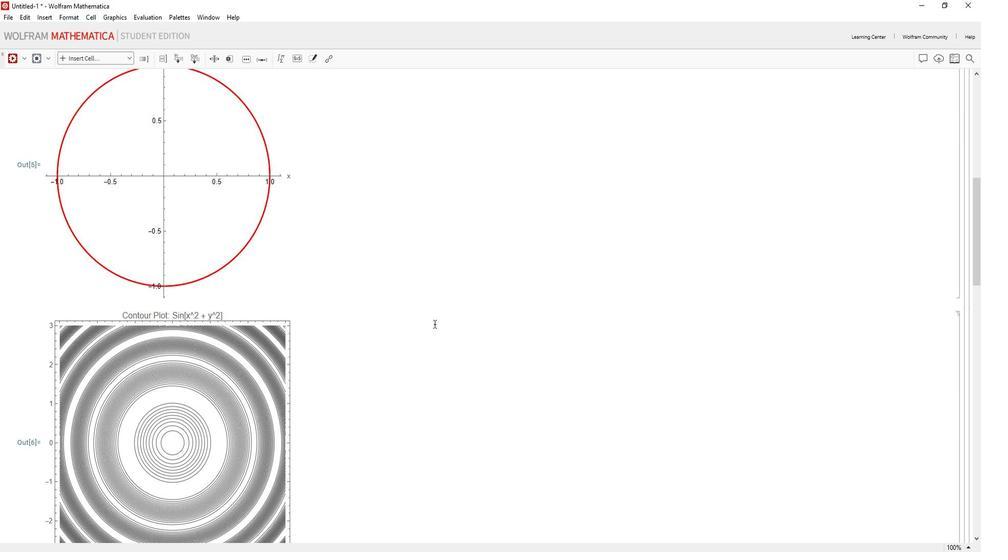 
Action: Mouse scrolled (435, 312) with delta (0, 0)
Screenshot: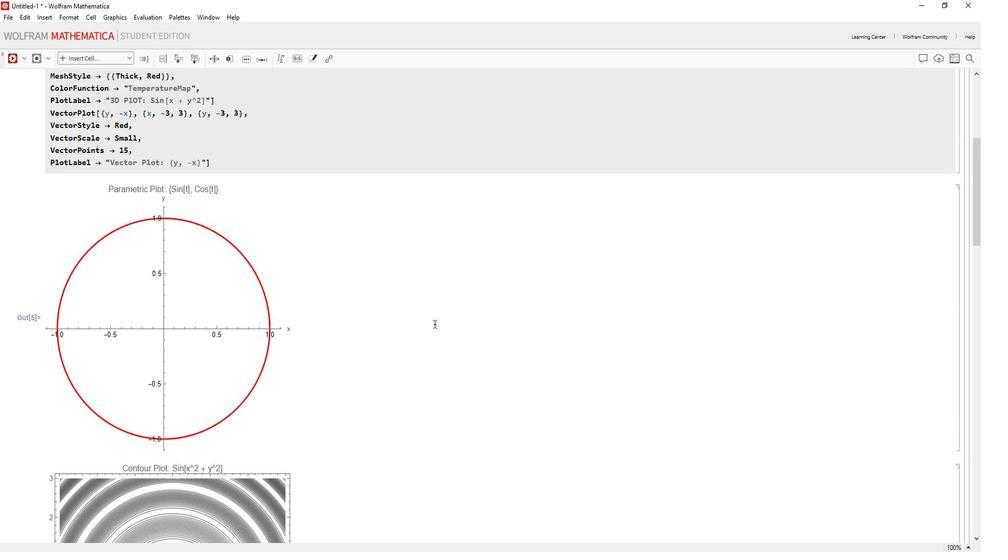 
Action: Mouse scrolled (435, 312) with delta (0, 0)
Screenshot: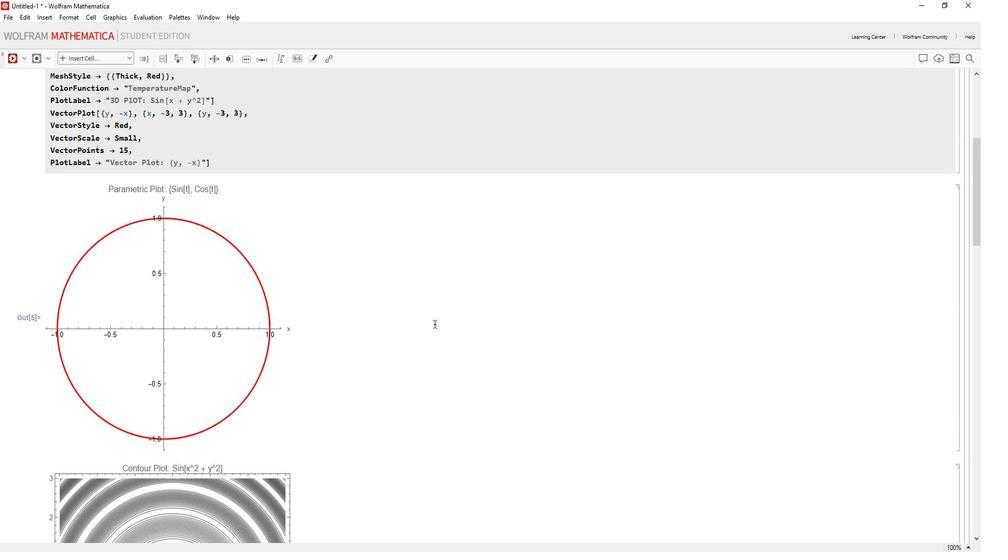 
Action: Mouse scrolled (435, 312) with delta (0, 0)
Screenshot: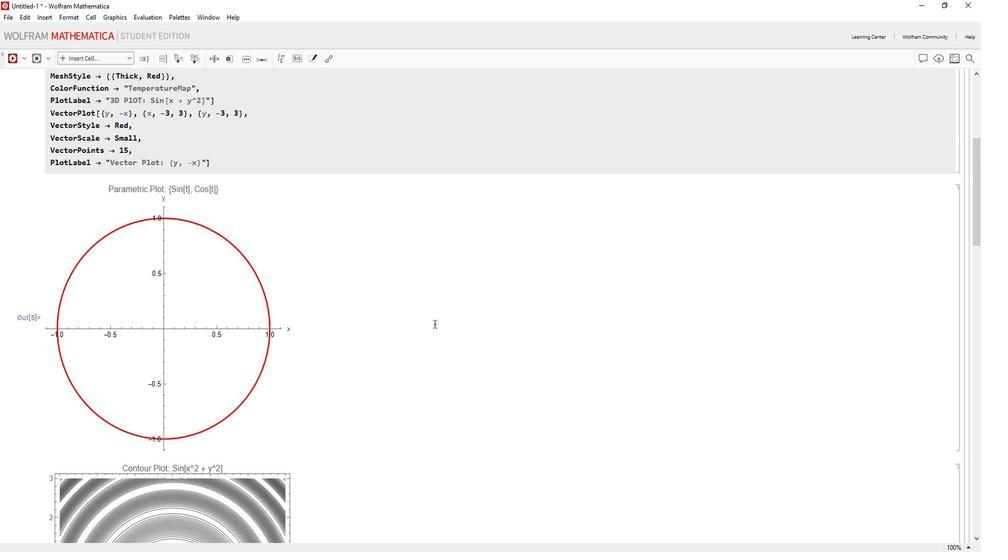 
Action: Mouse scrolled (435, 312) with delta (0, 0)
Screenshot: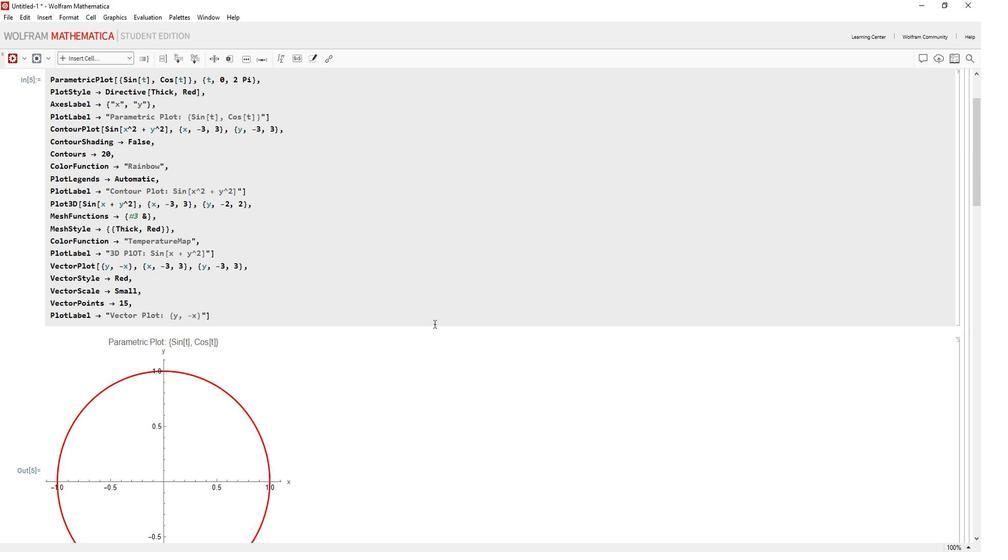 
Action: Mouse scrolled (435, 312) with delta (0, 0)
Screenshot: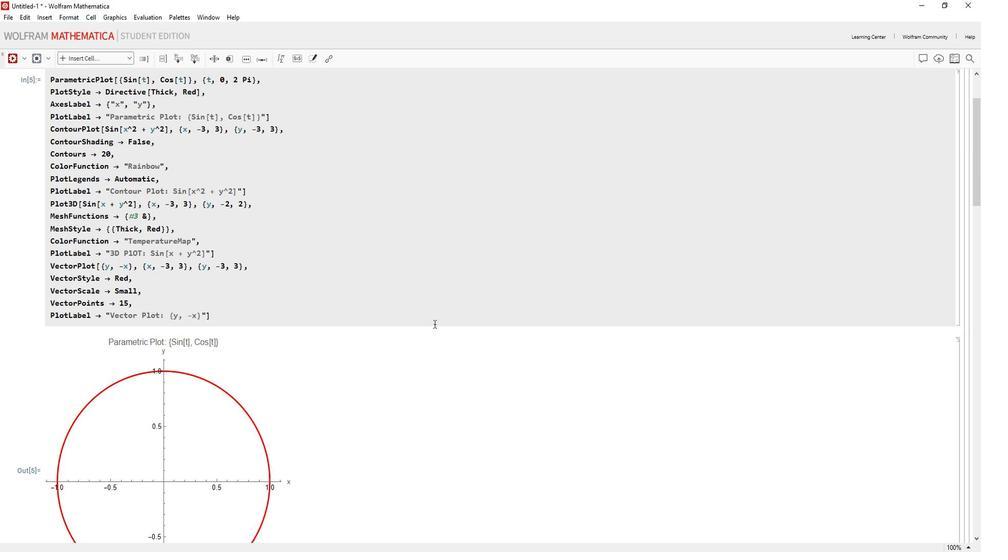 
Action: Mouse scrolled (435, 312) with delta (0, 0)
Screenshot: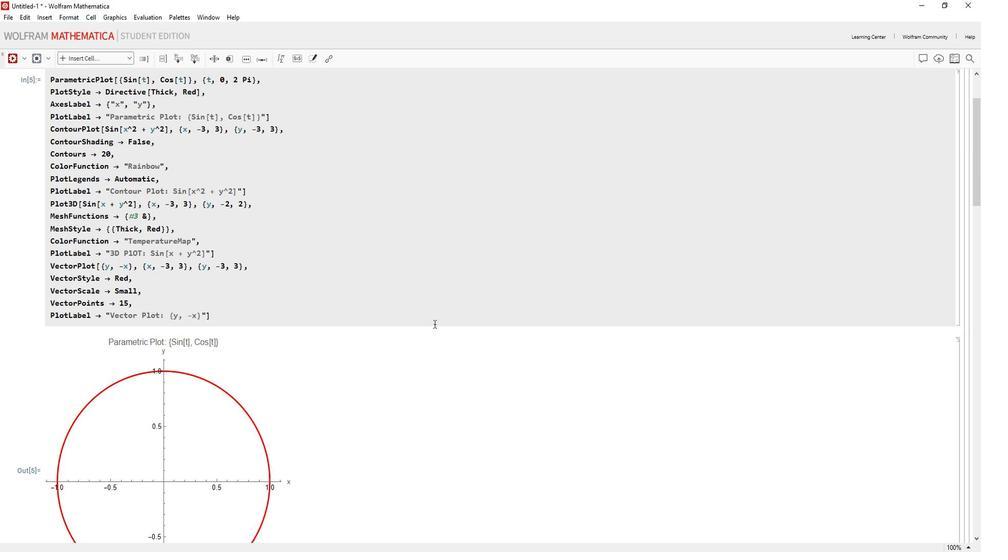 
Action: Mouse scrolled (435, 312) with delta (0, 0)
Screenshot: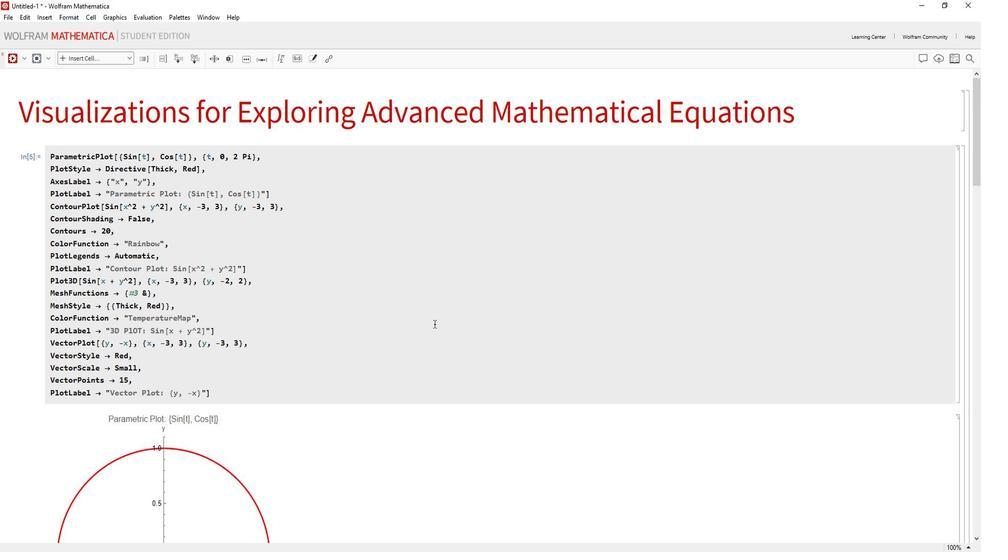 
Action: Mouse scrolled (435, 312) with delta (0, 0)
Screenshot: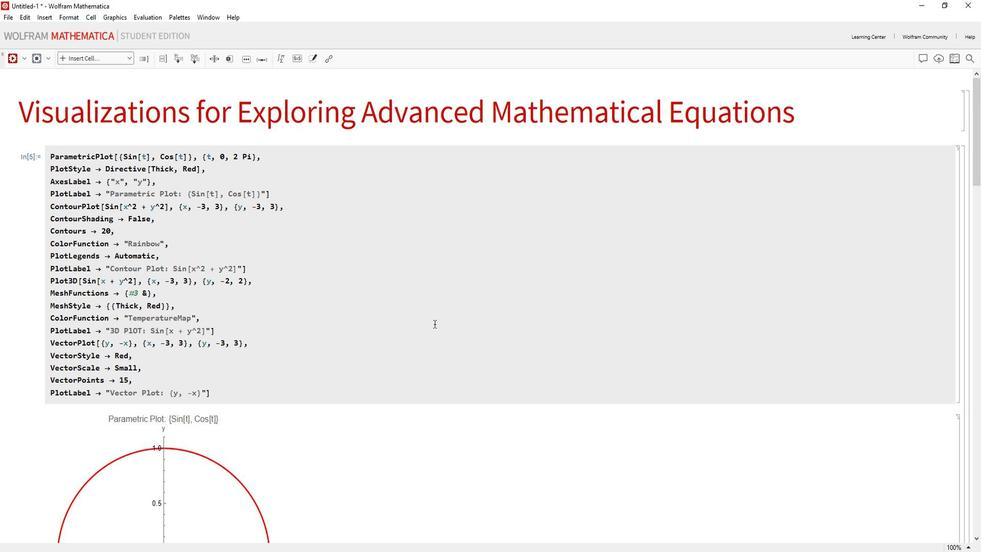 
Action: Mouse scrolled (435, 312) with delta (0, 0)
Screenshot: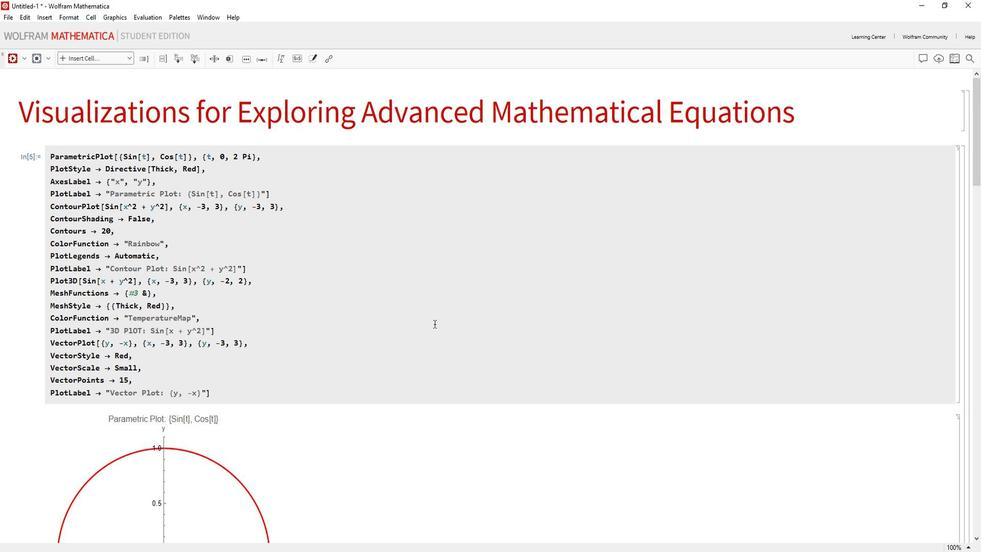 
Action: Mouse scrolled (435, 312) with delta (0, 0)
Screenshot: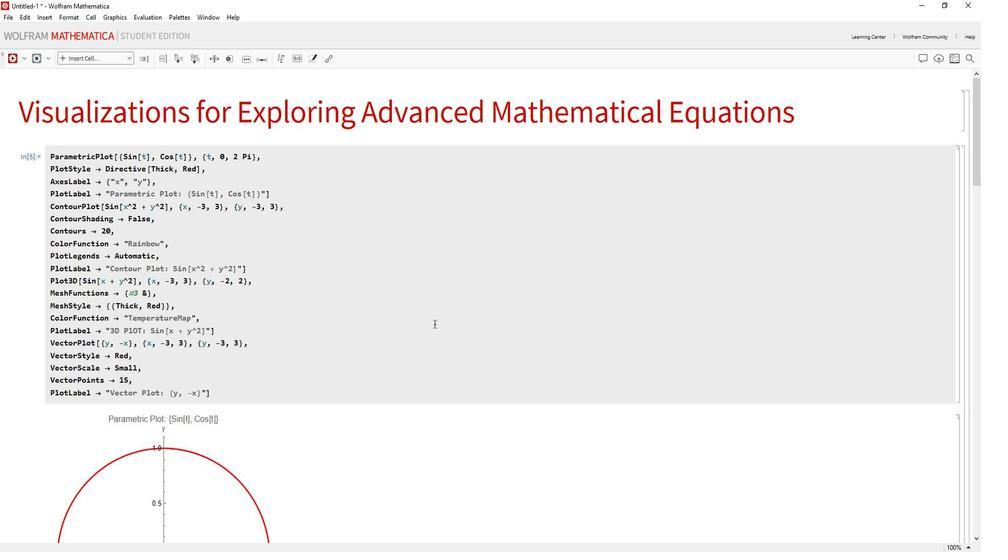 
